 Task: Add an event with the title Second Webinar: SEO Best Practices, date '2023/11/14', time 7:00 AM to 9:00 AMand add a description: During the meeting, you will have the chance to present an overview of your business, highlighting key aspects such as your product or service, target market, competitive advantage, and growth potential. This presentation should provide a clear understanding of your business model and value proposition, captivating the interest of the potential investor., put the event into Red category, logged in from the account softage.2@softage.netand send the event invitation to softage.1@softage.net and softage.3@softage.net. Set a reminder for the event 15 minutes before
Action: Mouse moved to (109, 114)
Screenshot: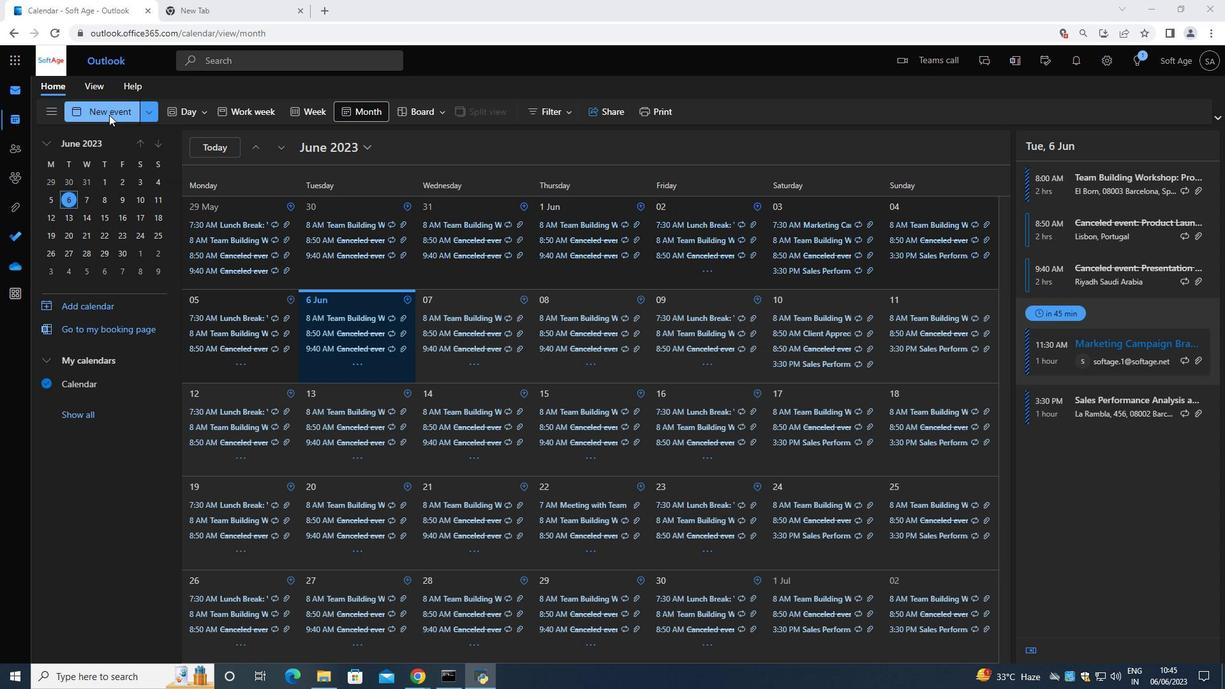 
Action: Mouse pressed left at (109, 114)
Screenshot: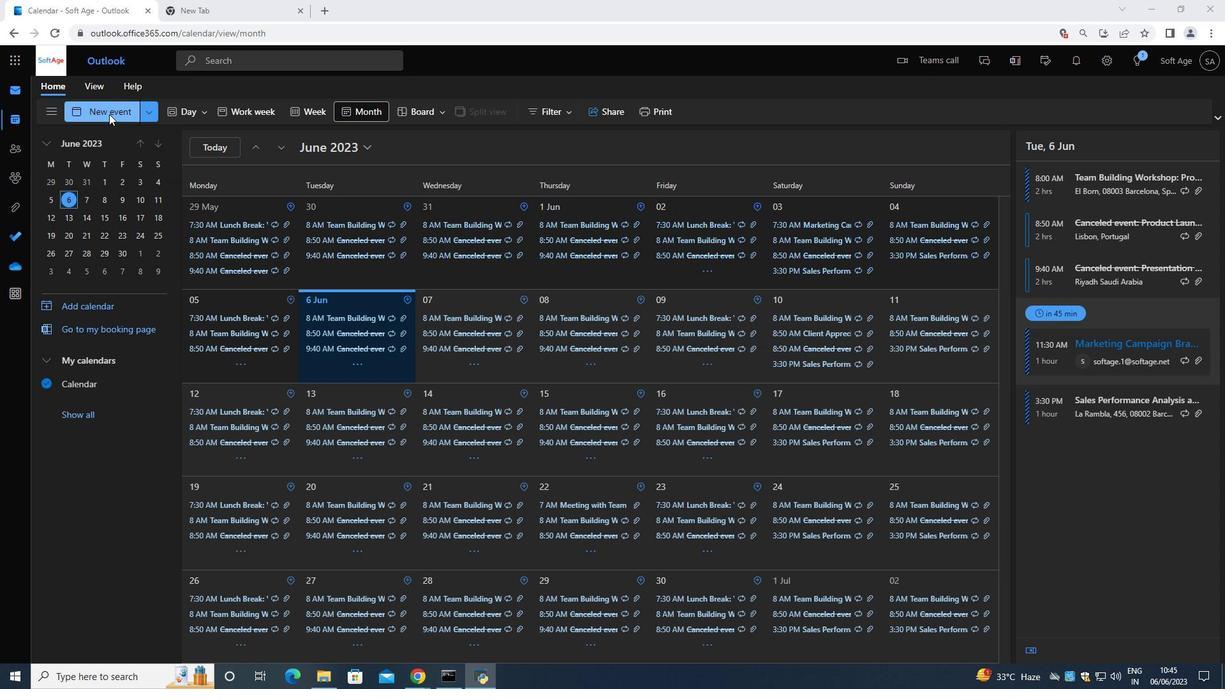 
Action: Mouse moved to (326, 168)
Screenshot: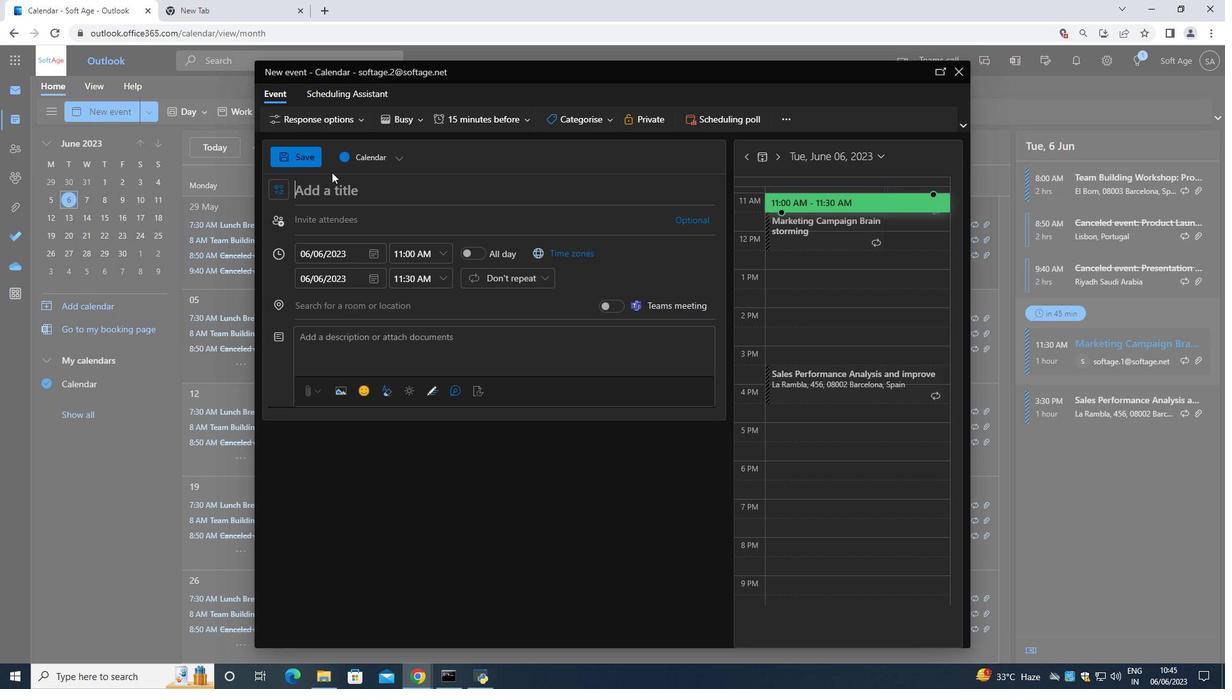 
Action: Key pressed <Key.shift>Second<Key.space><Key.shift>Webinar<Key.shift_r><Key.shift_r><Key.shift_r><Key.shift_r><Key.shift_r><Key.shift_r><Key.shift_r><Key.shift_r><Key.shift_r>:<Key.shift><Key.shift>SEO<Key.left><Key.left><Key.left><Key.space><Key.right><Key.right><Key.right><Key.space><Key.shift>Best<Key.space><Key.shift>Practices<Key.space>
Screenshot: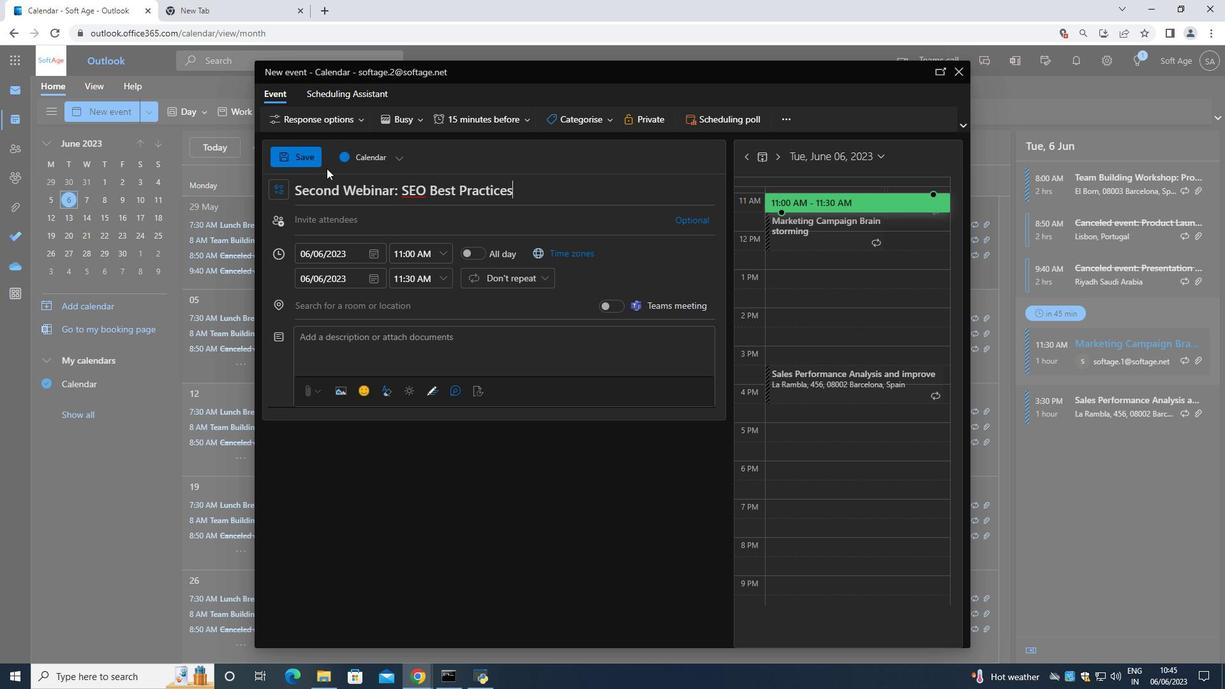 
Action: Mouse moved to (373, 248)
Screenshot: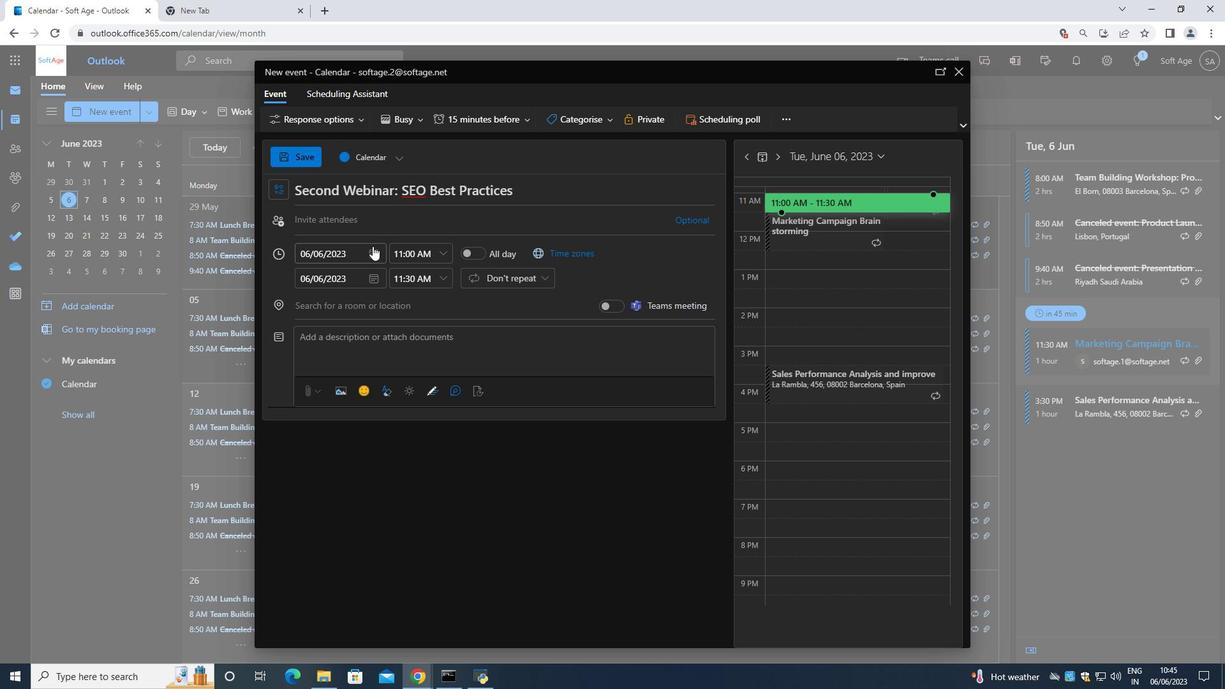 
Action: Mouse pressed left at (373, 248)
Screenshot: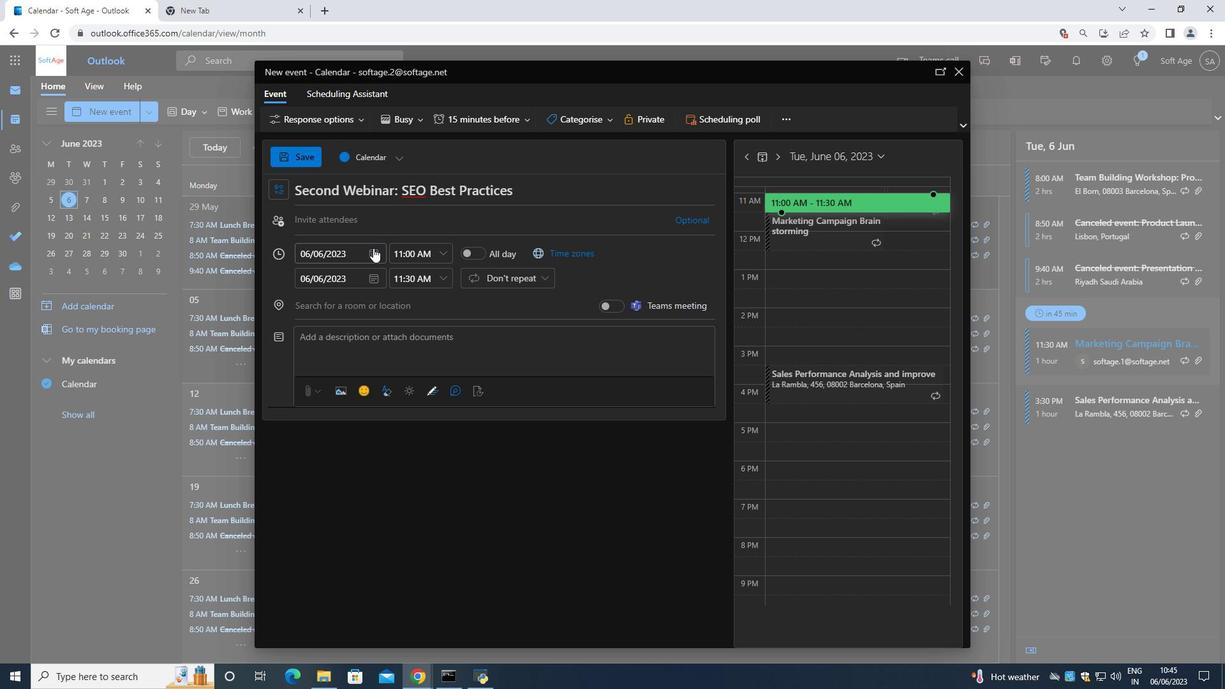 
Action: Mouse moved to (411, 283)
Screenshot: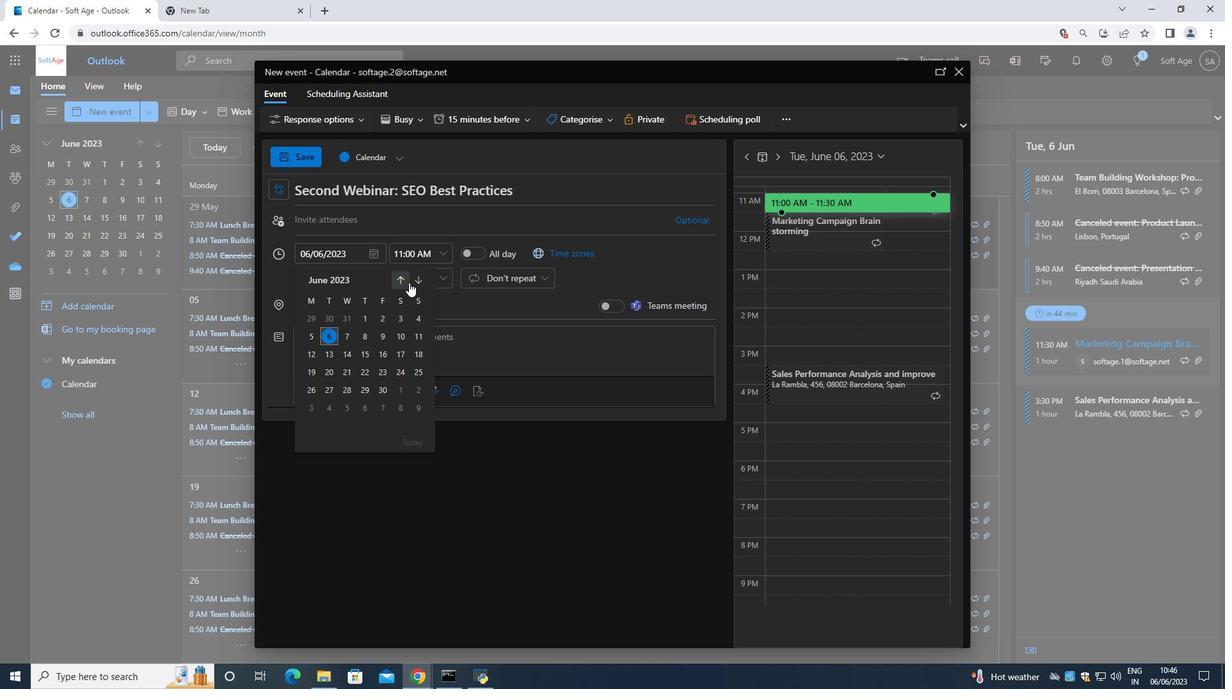
Action: Mouse pressed left at (411, 283)
Screenshot: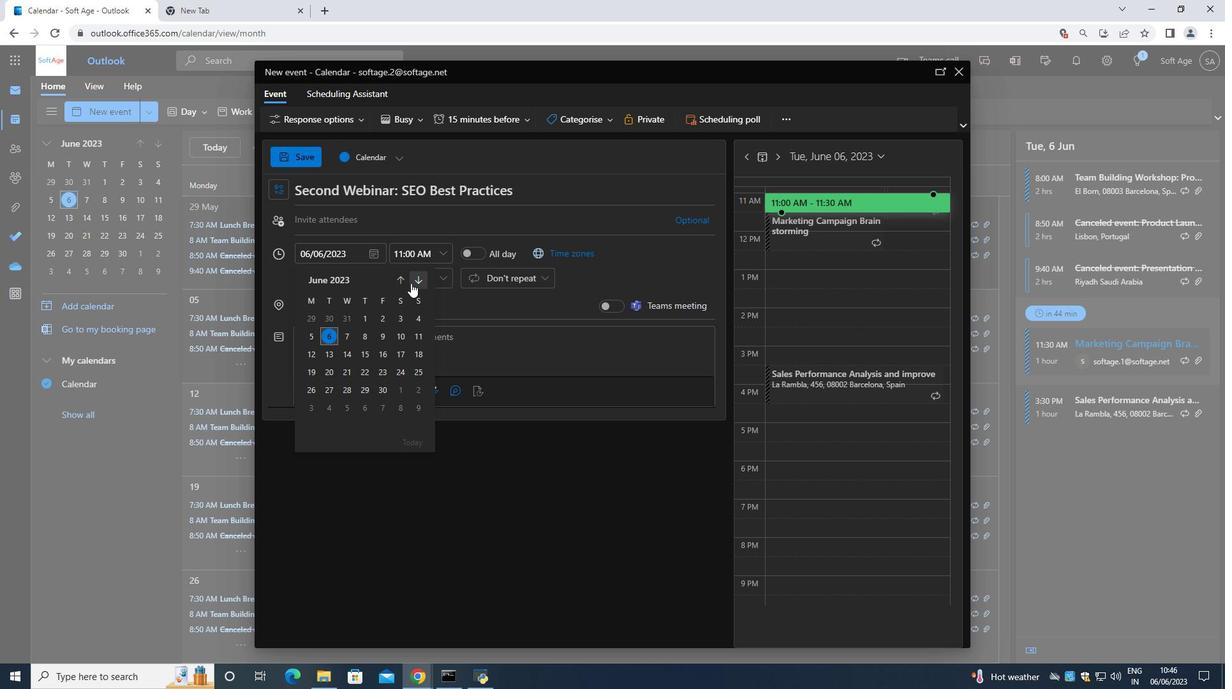 
Action: Mouse pressed left at (411, 283)
Screenshot: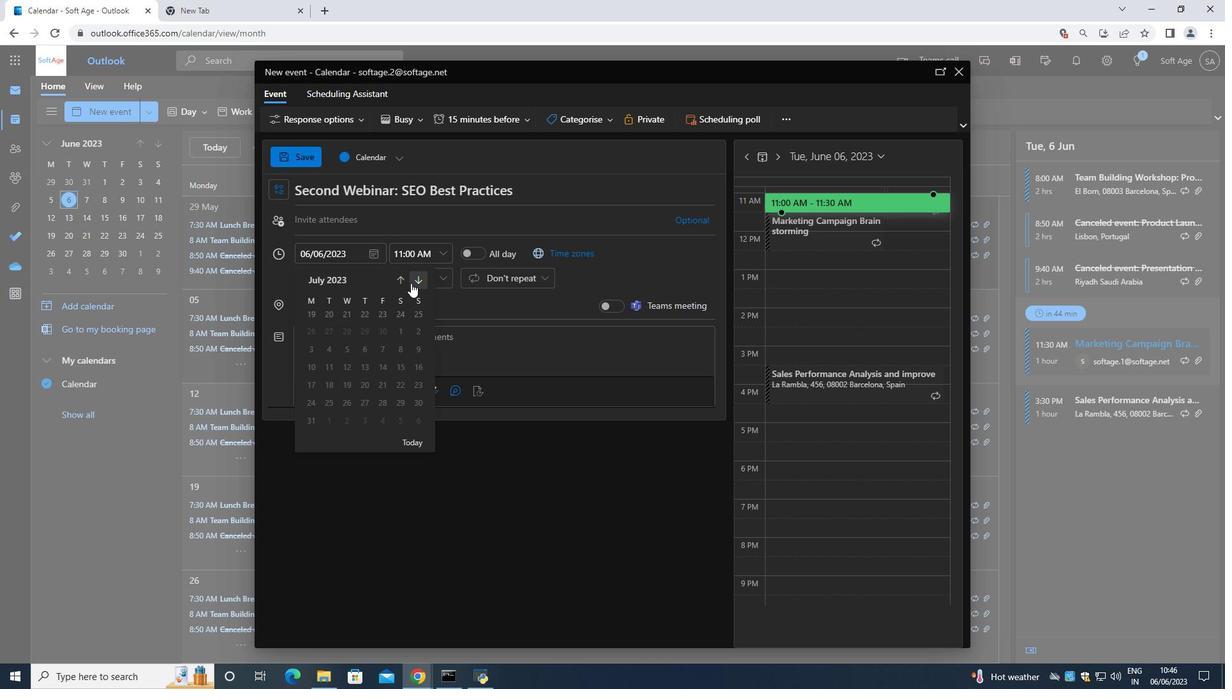 
Action: Mouse pressed left at (411, 283)
Screenshot: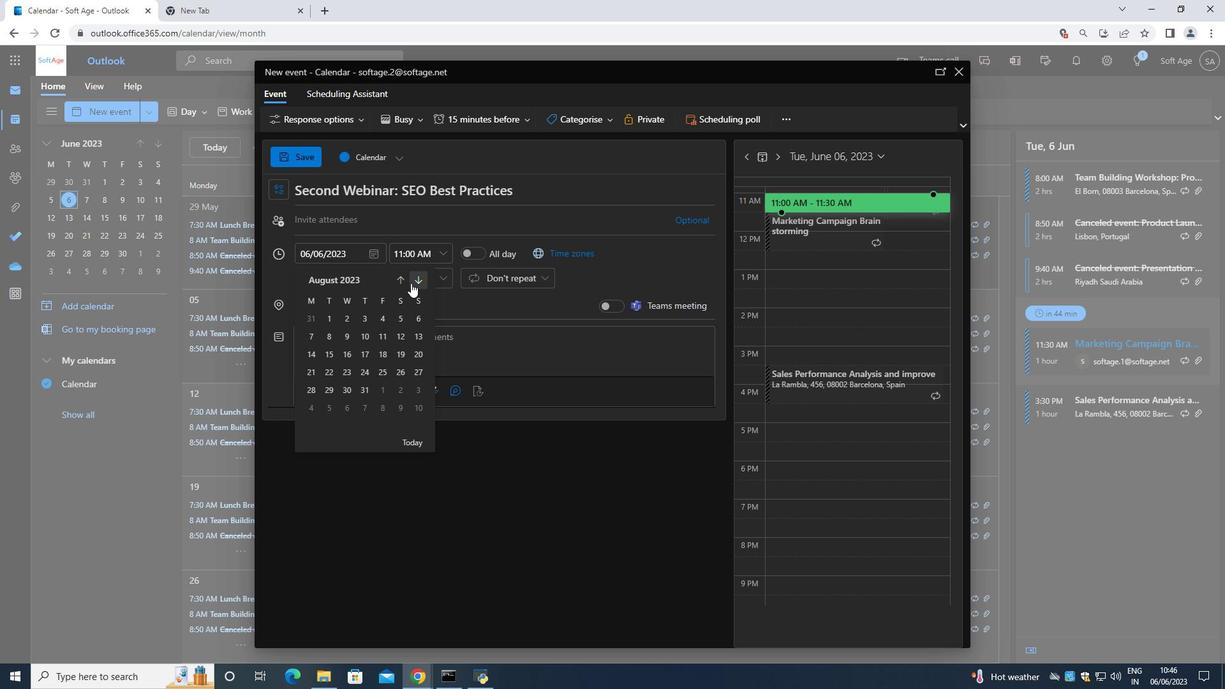 
Action: Mouse pressed left at (411, 283)
Screenshot: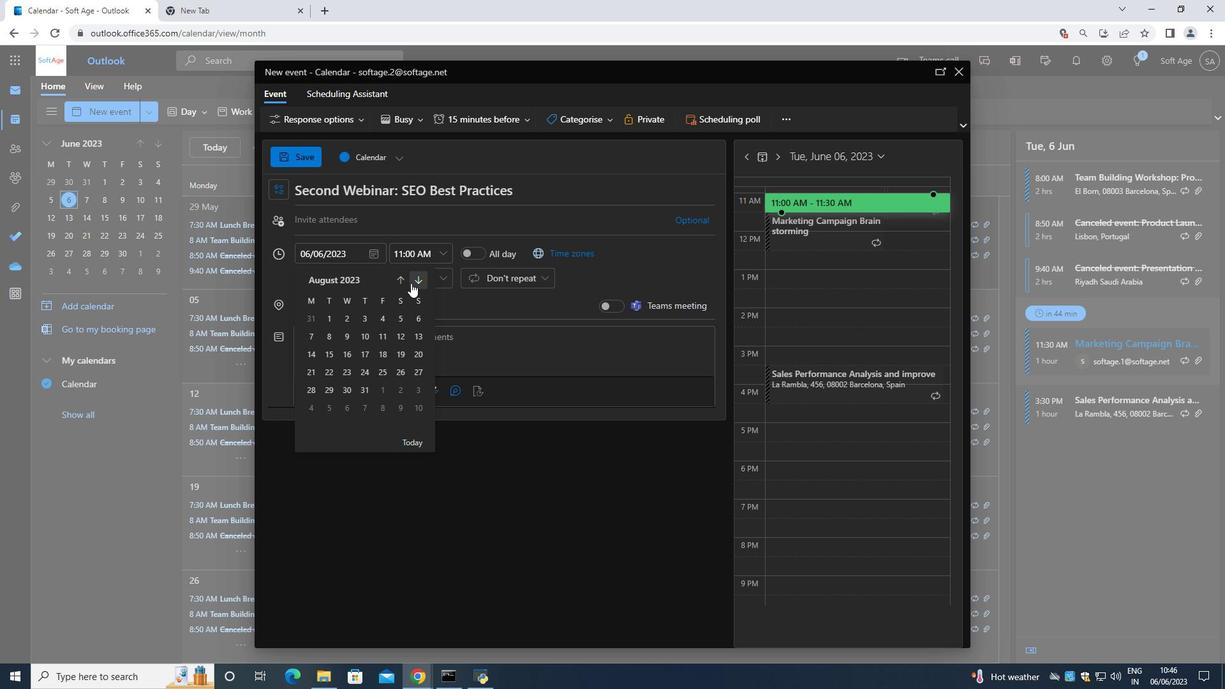 
Action: Mouse pressed left at (411, 283)
Screenshot: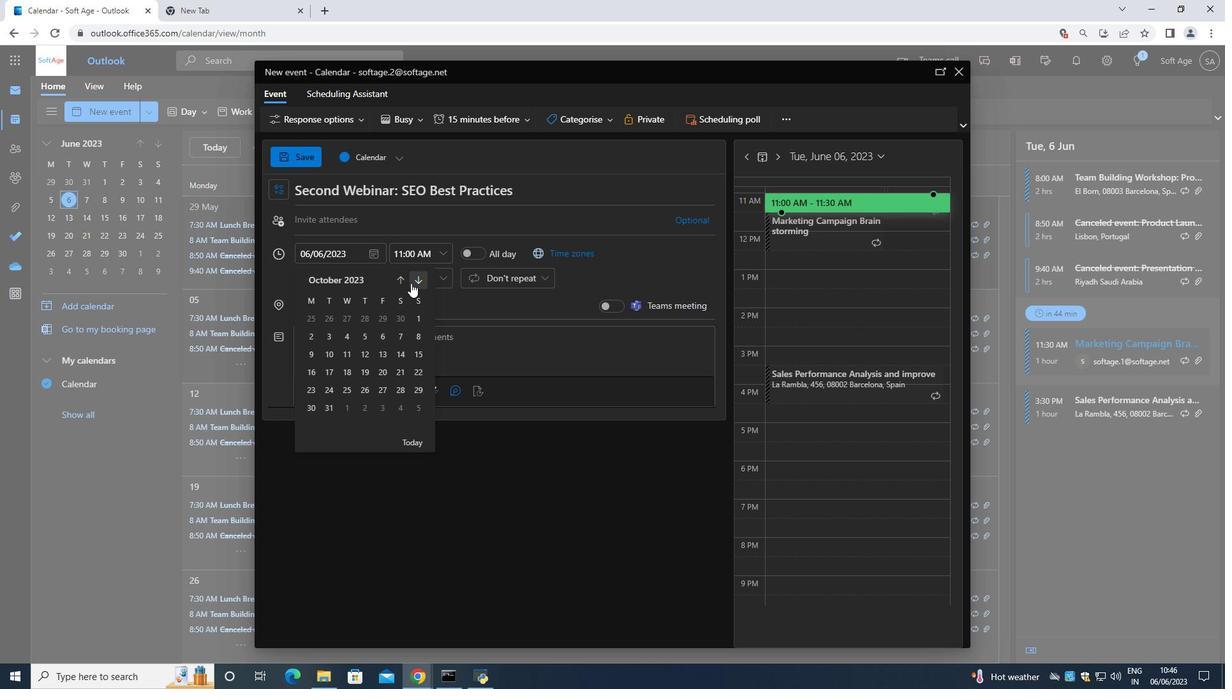 
Action: Mouse moved to (331, 356)
Screenshot: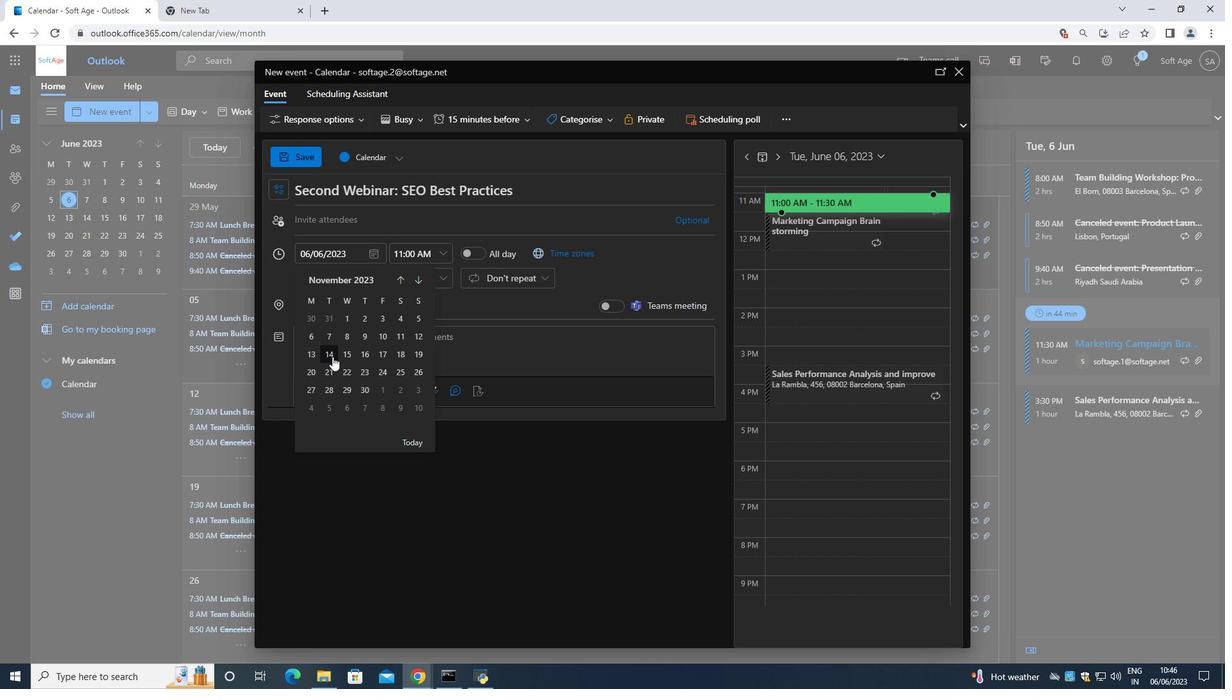 
Action: Mouse pressed left at (331, 356)
Screenshot: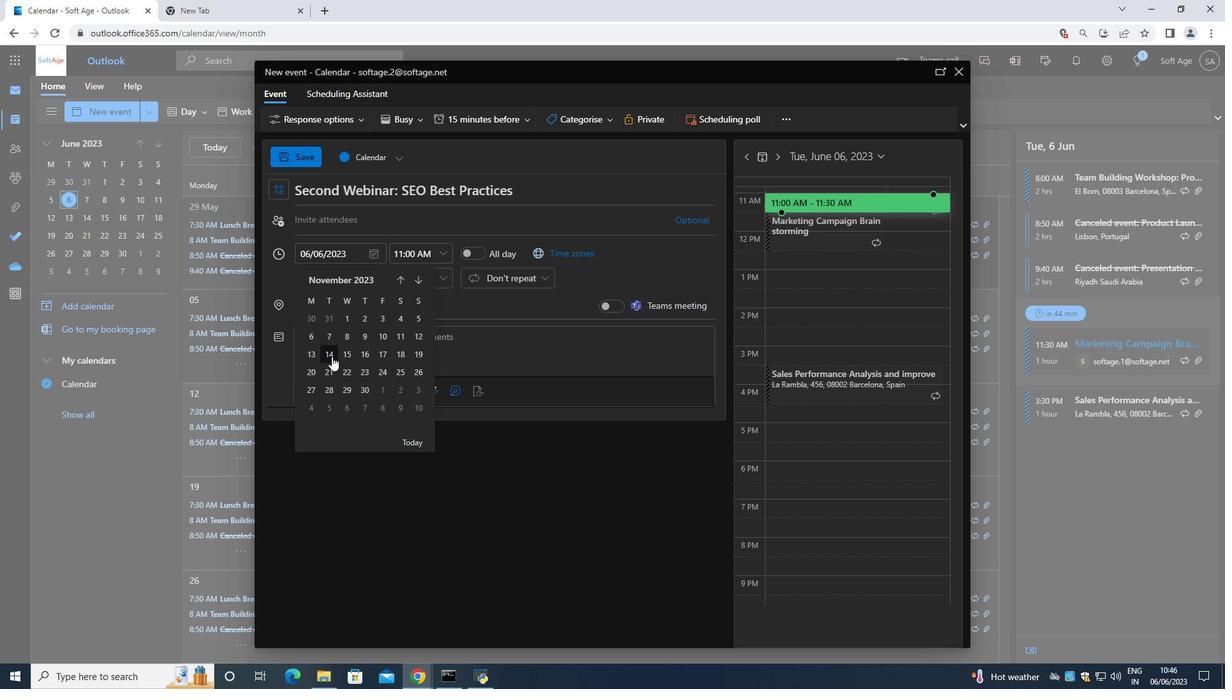 
Action: Mouse moved to (442, 259)
Screenshot: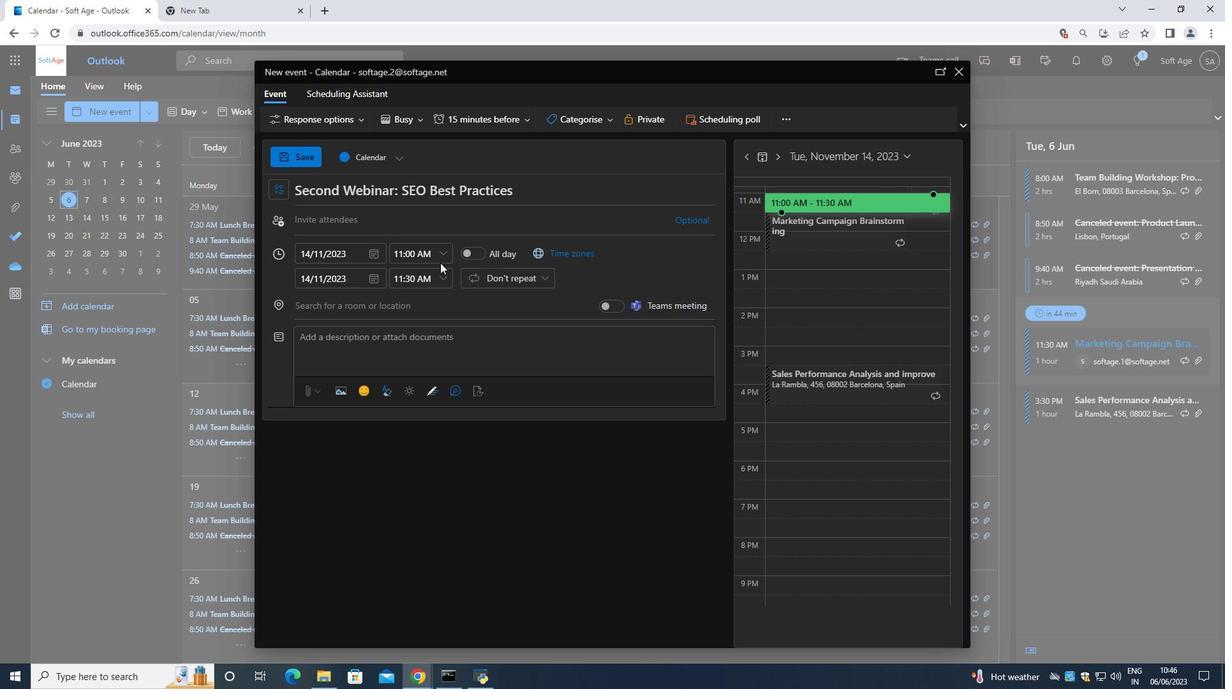 
Action: Mouse pressed left at (442, 259)
Screenshot: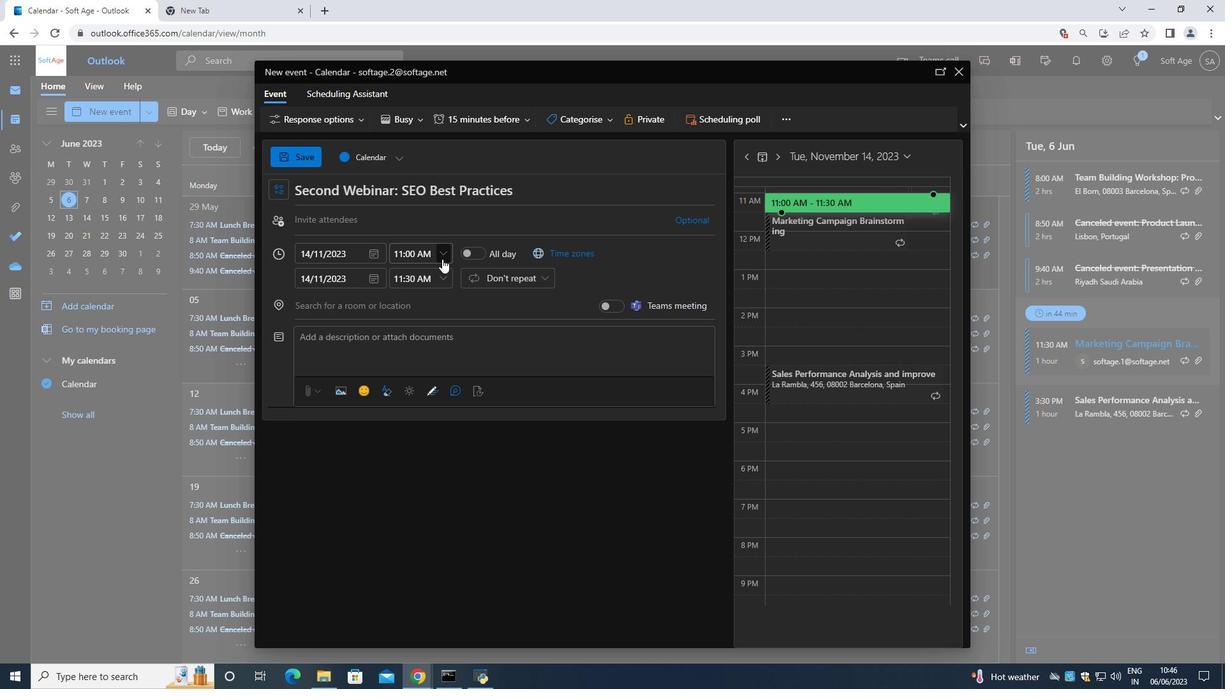 
Action: Mouse moved to (434, 276)
Screenshot: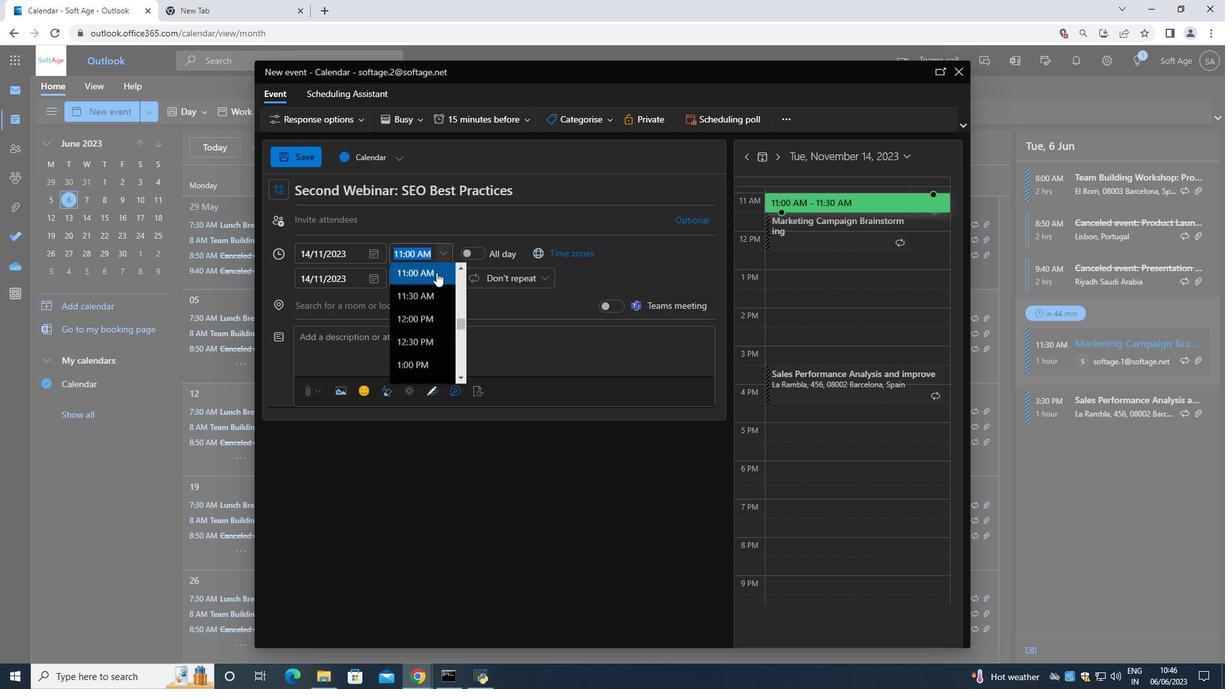 
Action: Mouse scrolled (434, 277) with delta (0, 0)
Screenshot: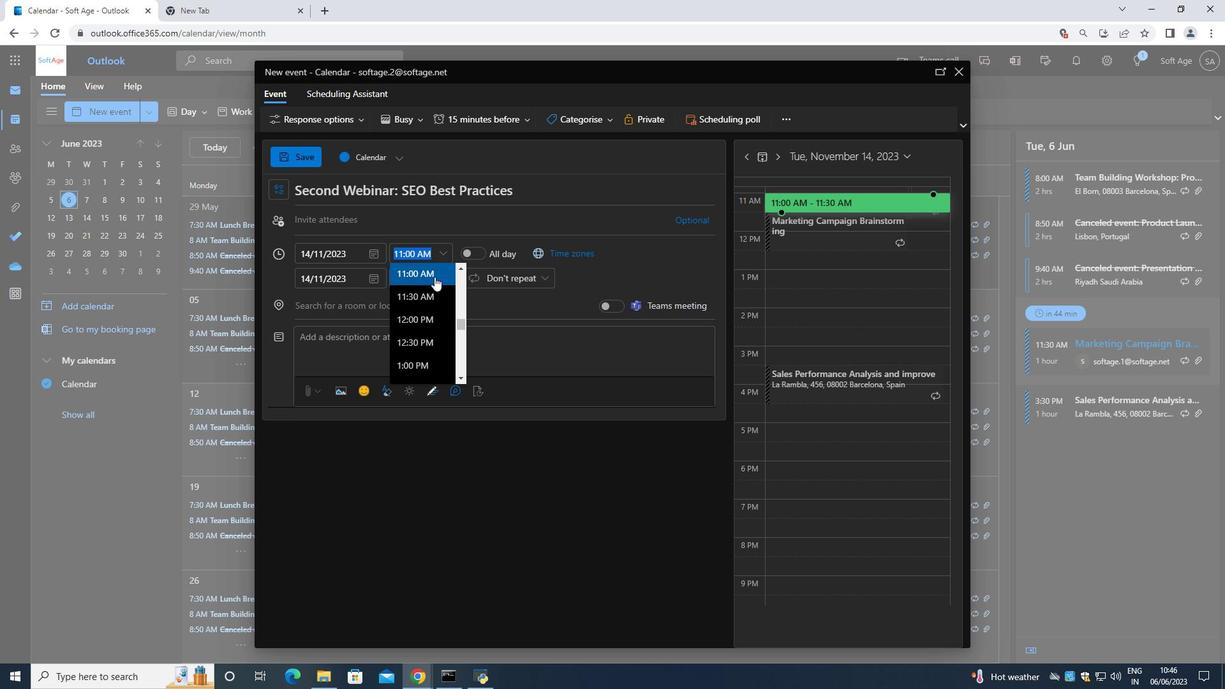 
Action: Mouse scrolled (434, 277) with delta (0, 0)
Screenshot: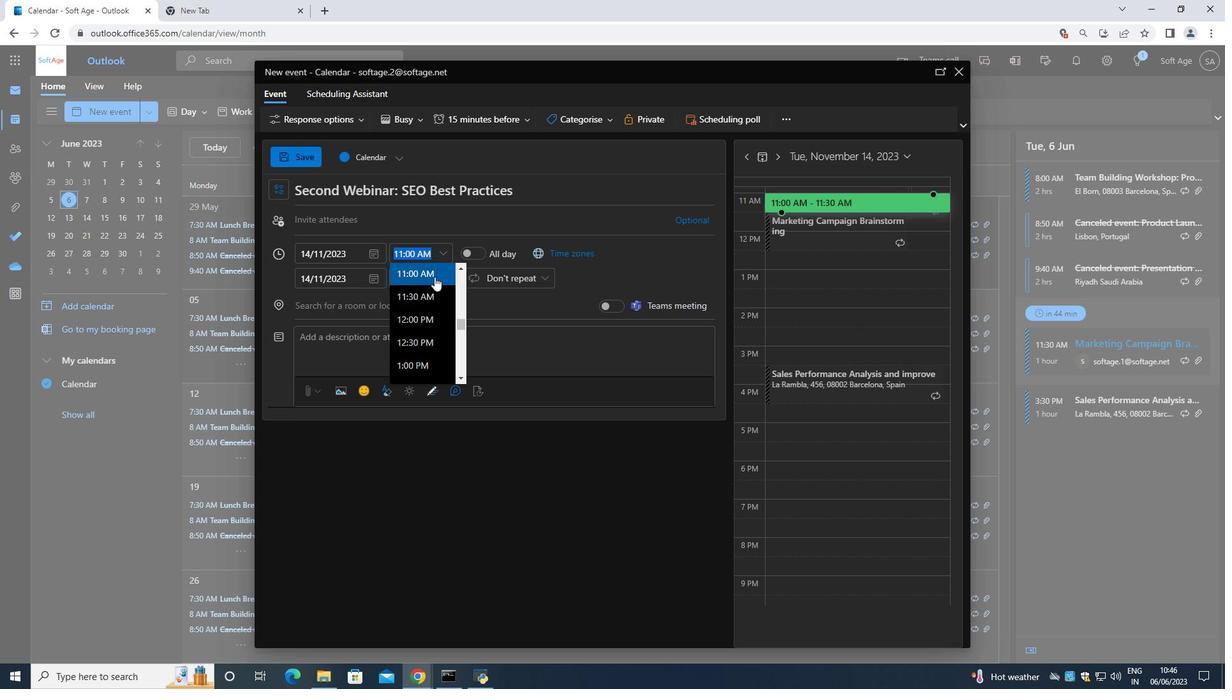 
Action: Mouse scrolled (434, 277) with delta (0, 0)
Screenshot: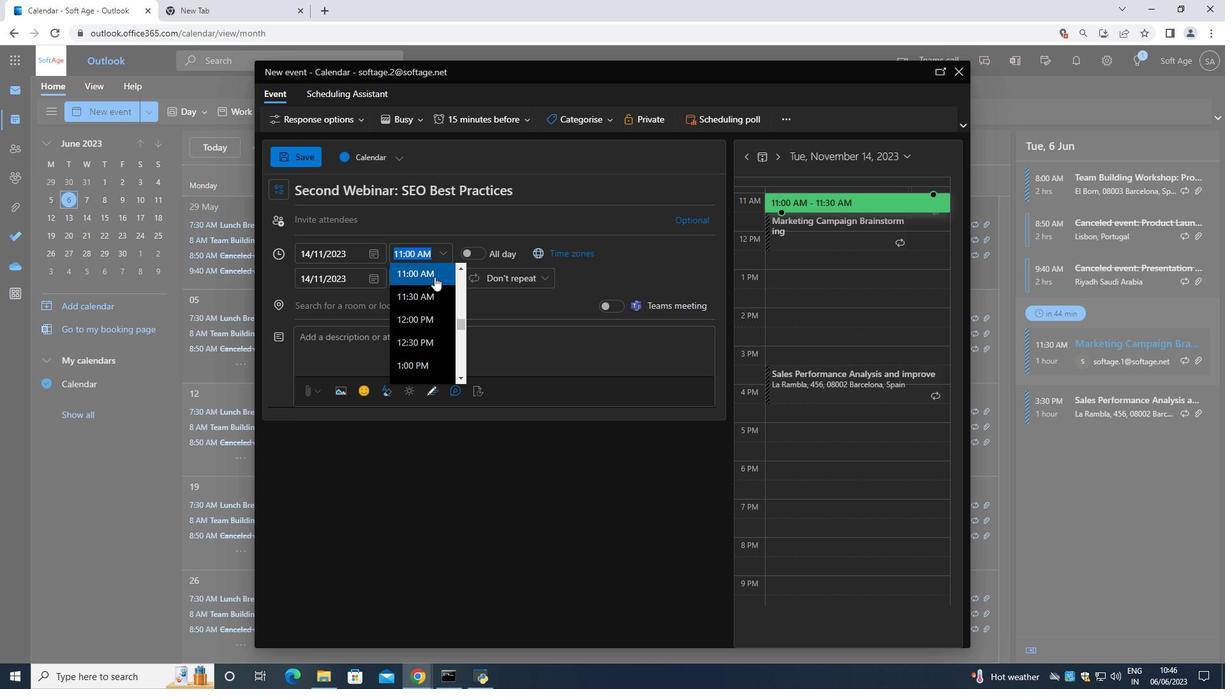 
Action: Mouse moved to (423, 277)
Screenshot: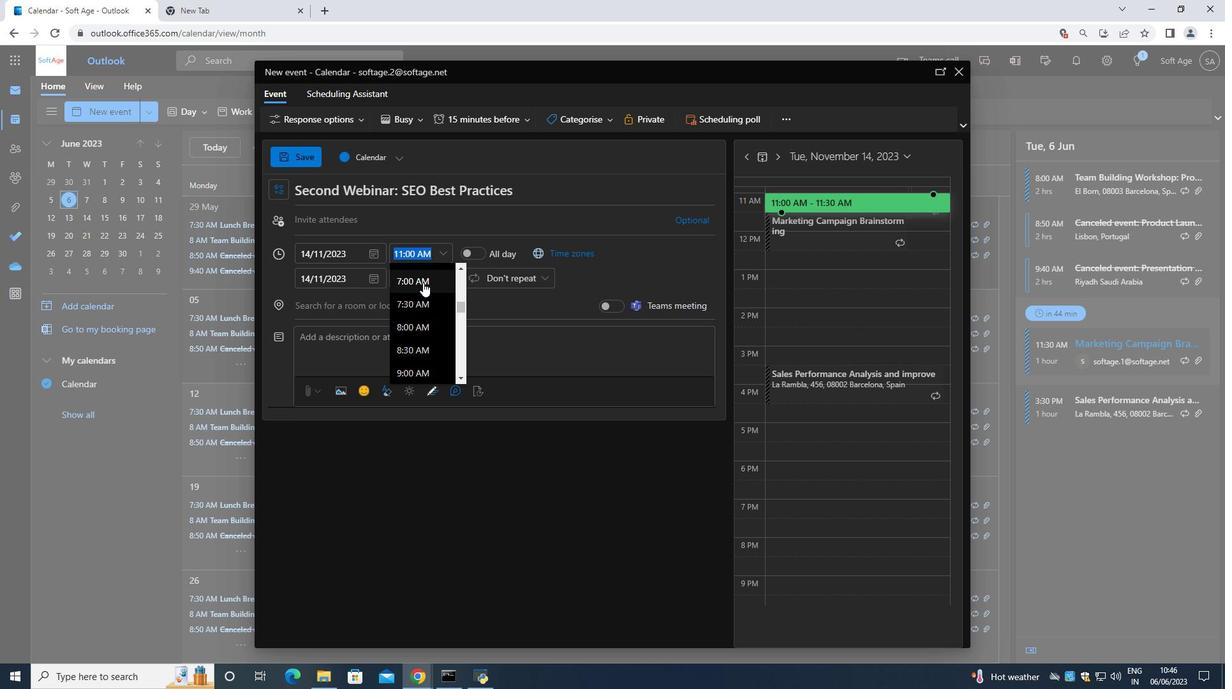 
Action: Mouse pressed left at (423, 277)
Screenshot: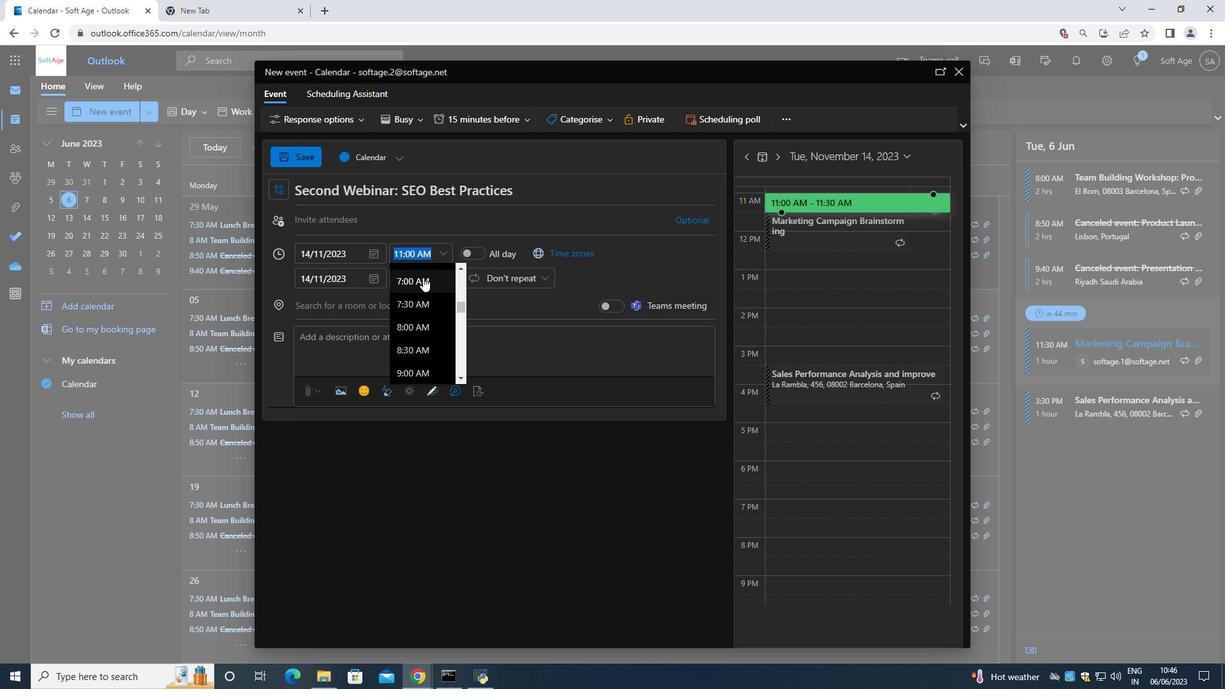 
Action: Mouse moved to (446, 280)
Screenshot: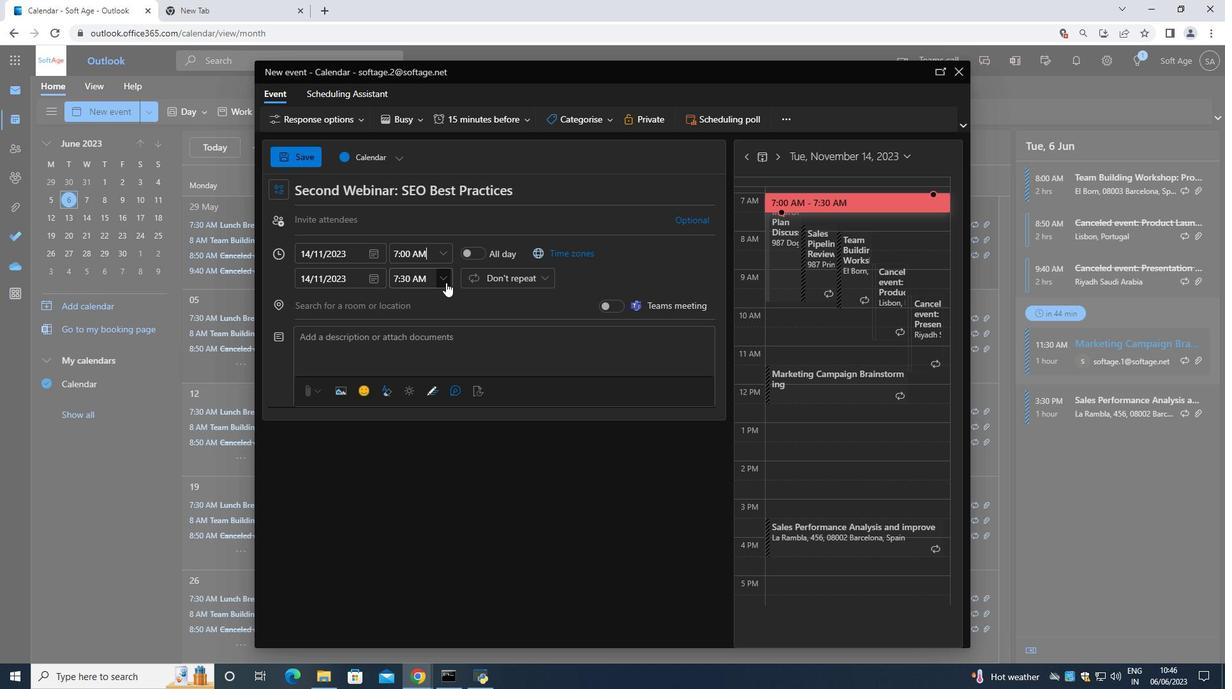 
Action: Mouse pressed left at (446, 280)
Screenshot: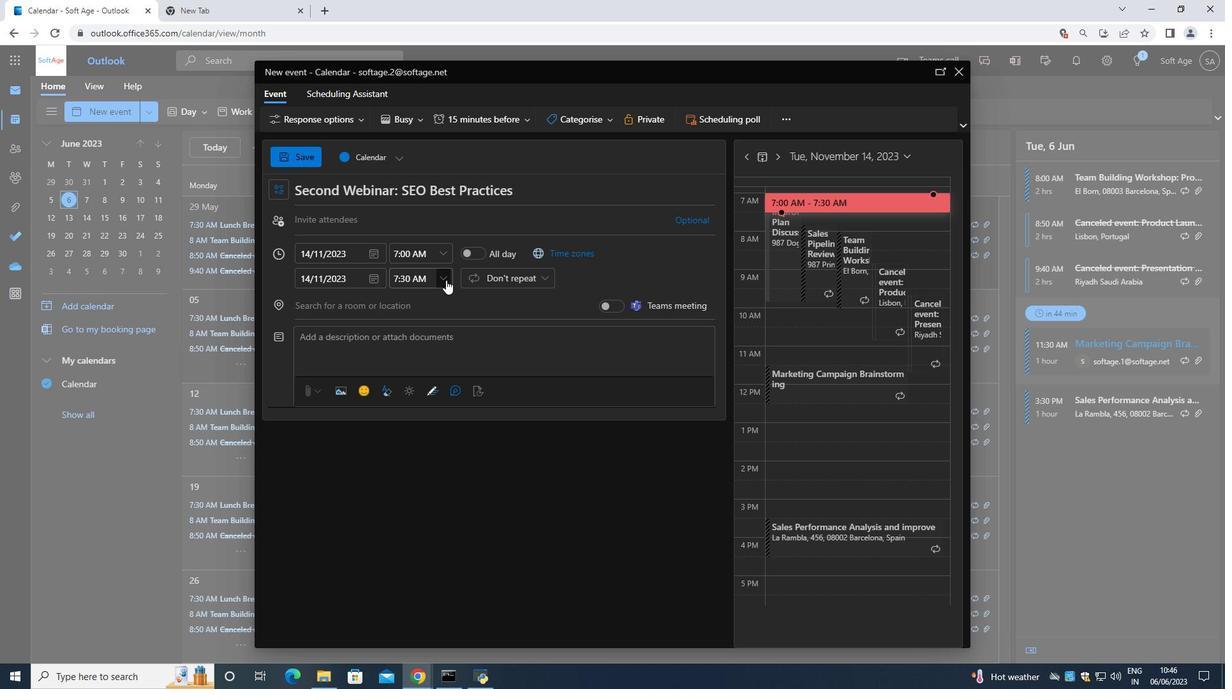 
Action: Mouse moved to (425, 359)
Screenshot: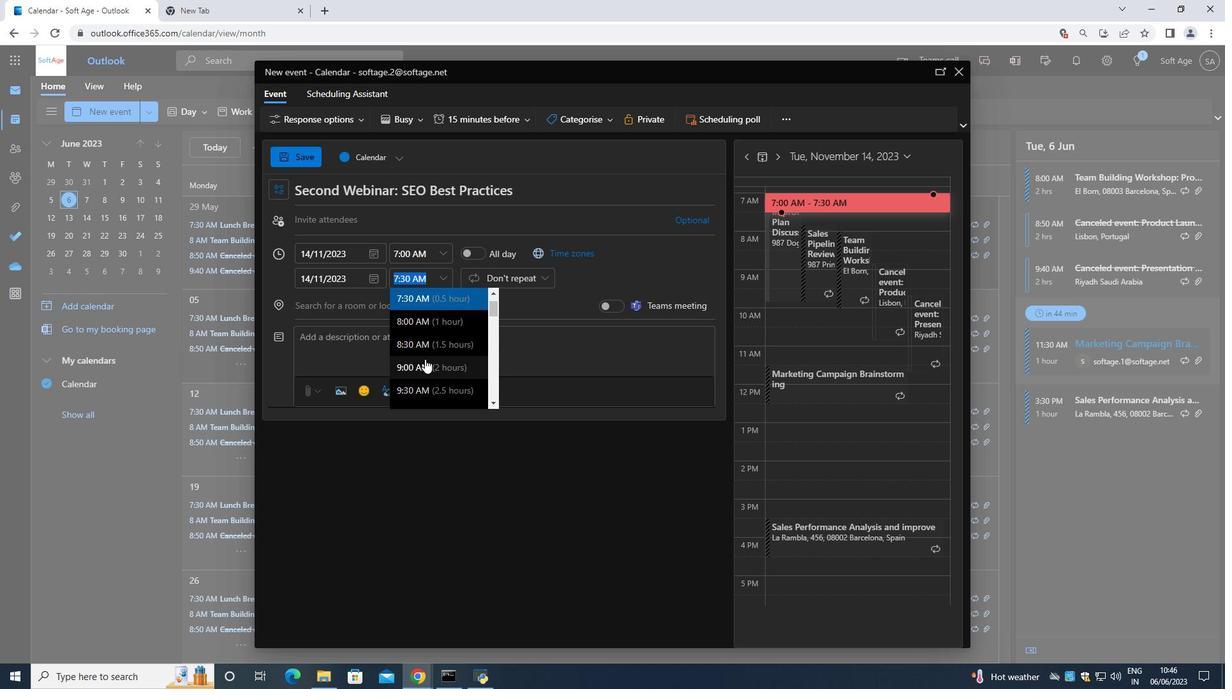 
Action: Mouse pressed left at (425, 359)
Screenshot: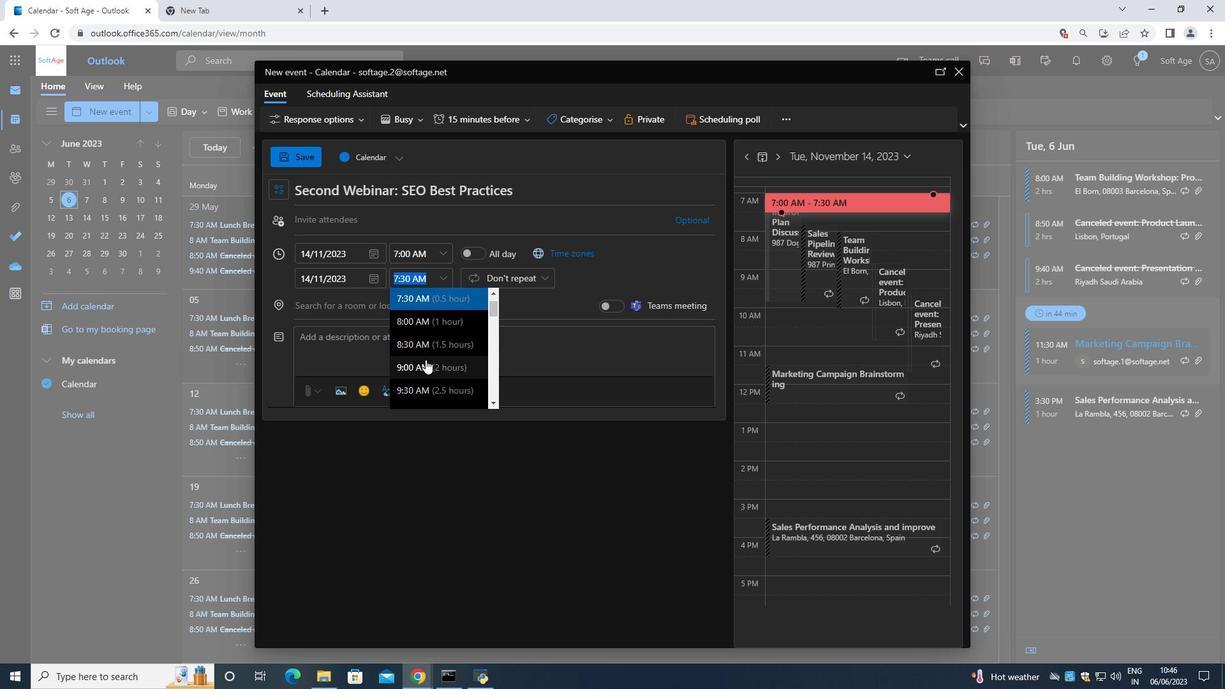 
Action: Mouse moved to (413, 354)
Screenshot: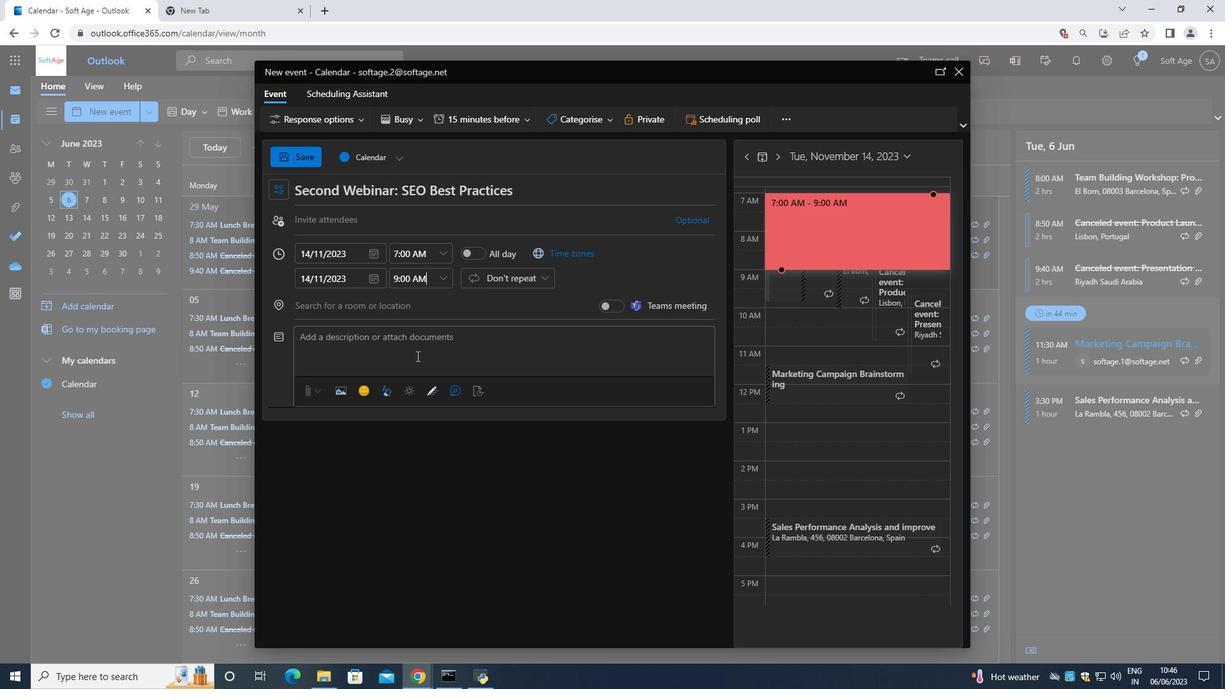 
Action: Mouse pressed left at (413, 354)
Screenshot: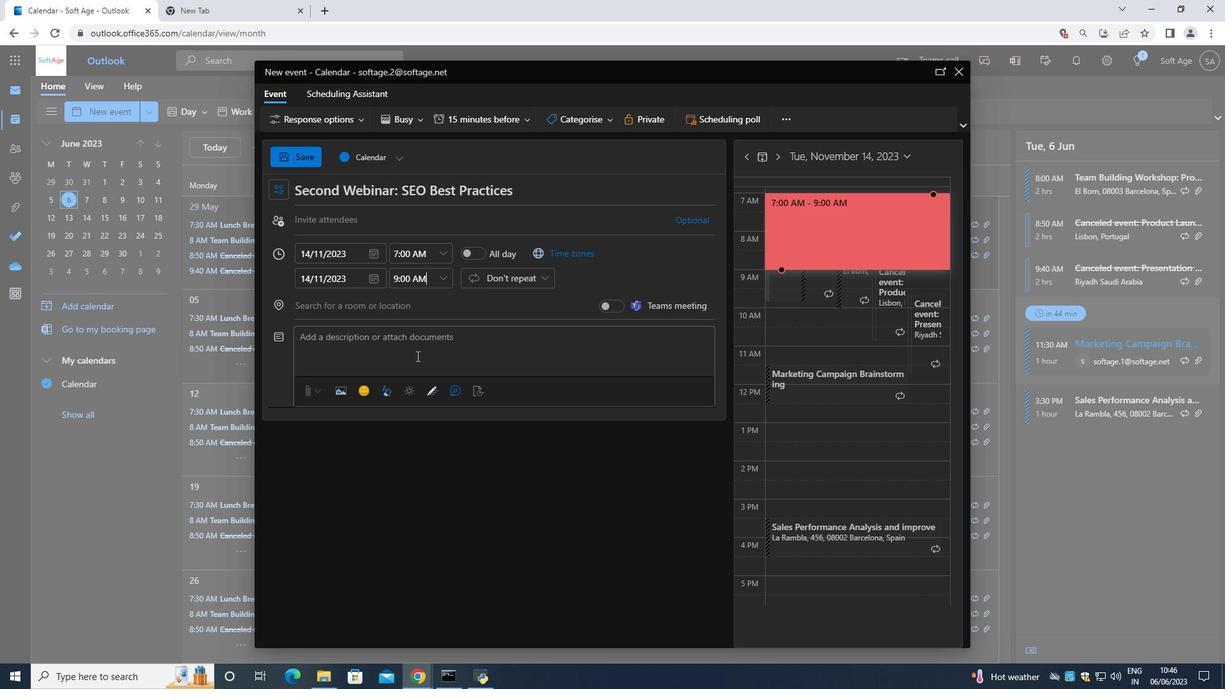
Action: Mouse moved to (358, 231)
Screenshot: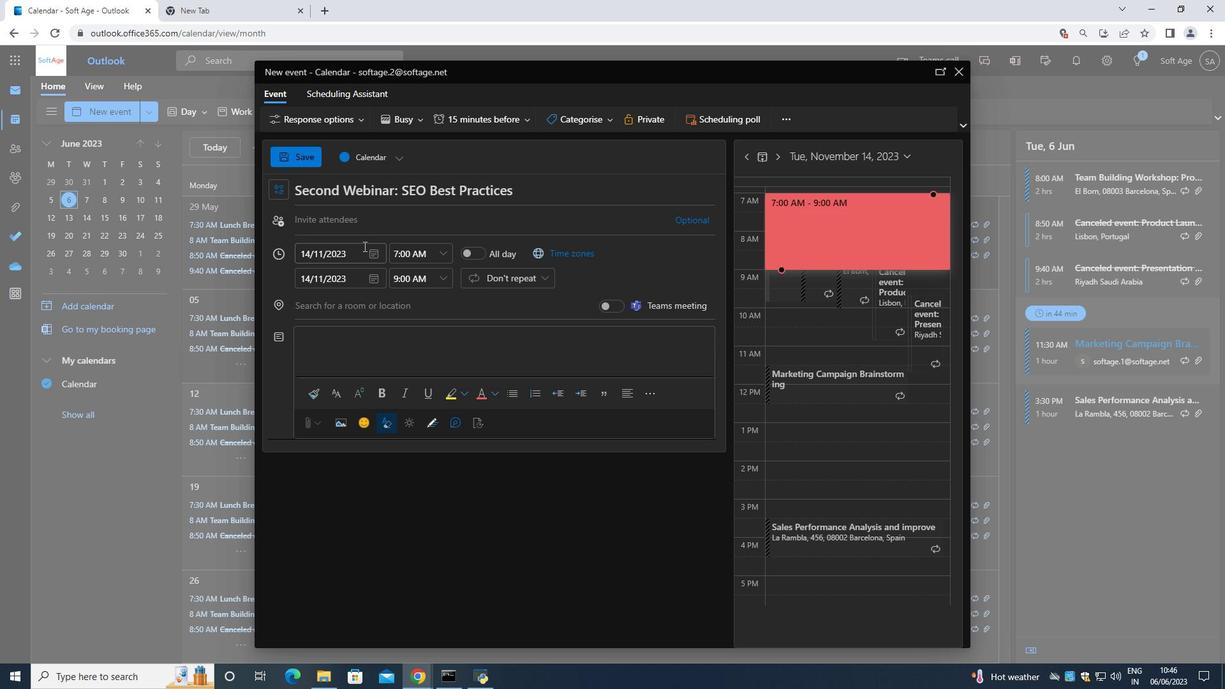 
Action: Key pressed <Key.shift><Key.shift><Key.shift><Key.shift><Key.shift><Key.shift><Key.shift><Key.shift><Key.shift><Key.shift><Key.shift><Key.shift>During<Key.space>the<Key.space>meeting<Key.space>,<Key.space>you<Key.space>will<Key.space>have<Key.space>the<Key.space>chan
Screenshot: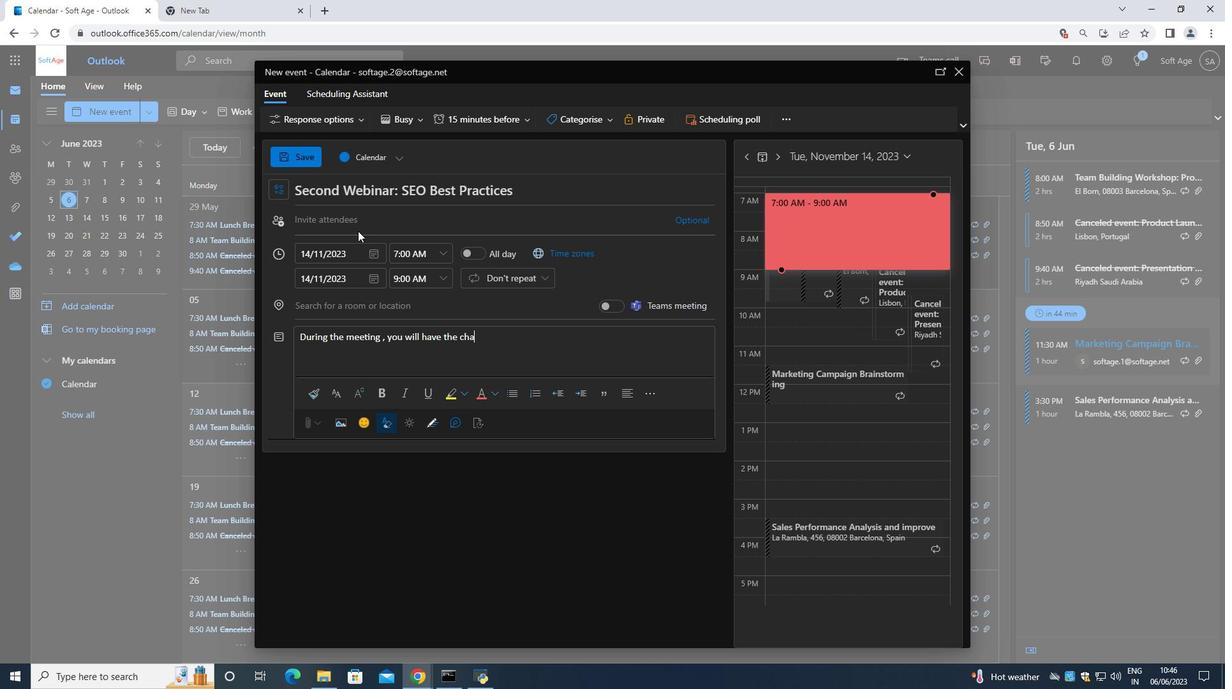
Action: Mouse moved to (358, 231)
Screenshot: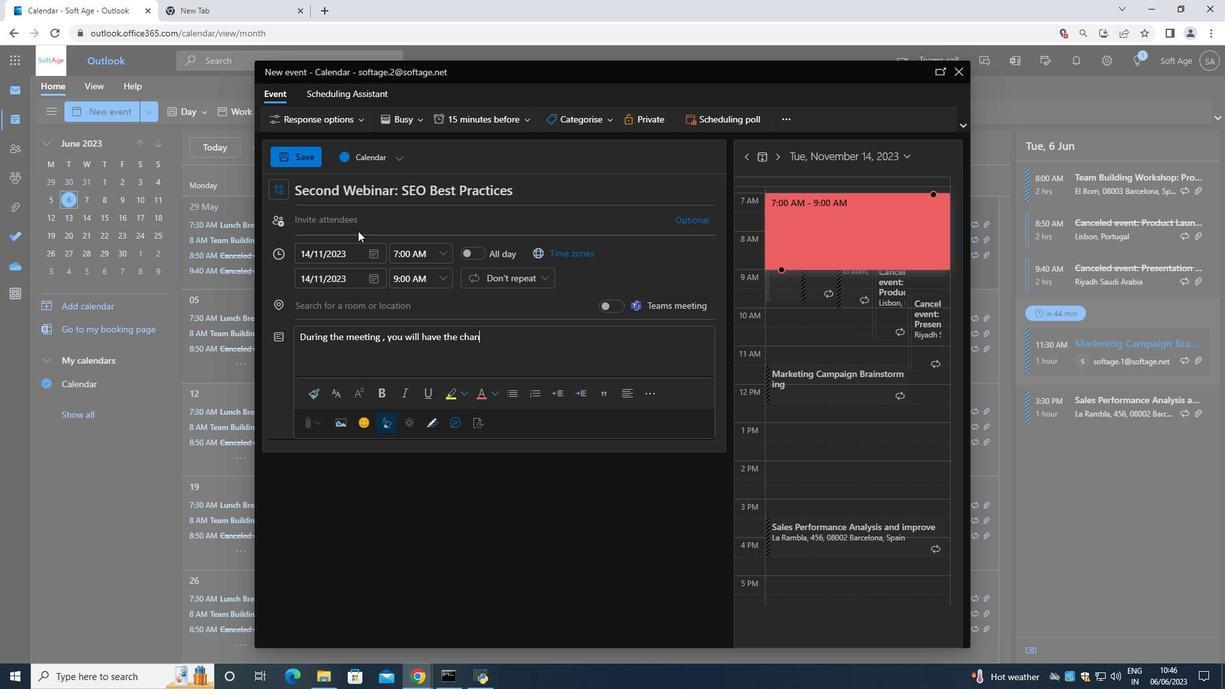 
Action: Key pressed ce<Key.space>to<Key.space>present<Key.space>an<Key.space>overview<Key.space>of<Key.space>your<Key.space>business<Key.space>,<Key.space>highlighting<Key.space>key<Key.space>aspects<Key.space>such<Key.space>as<Key.space>yout<Key.backspace>r<Key.space>product<Key.space>,<Key.space>or<Key.space>service,<Key.space>target<Key.space>market<Key.space>,<Key.space>como<Key.backspace>petitive<Key.space>as<Key.backspace>dvantage<Key.space>,<Key.space>and<Key.space>growth<Key.space>potential<Key.space>,<Key.backspace>.<Key.space><Key.shift>This<Key.space>presentation<Key.space>shouy\<Key.backspace><Key.backspace>ld<Key.space>provide<Key.space>a<Key.space>clear<Key.space>understanding<Key.space>of<Key.space>youe<Key.backspace>r<Key.space>business<Key.space>model<Key.space>and<Key.space>value<Key.space>propostition<Key.space><Key.left><Key.left><Key.left><Key.left><Key.left><Key.left><Key.left><Key.left><Key.left><Key.left><Key.right><Key.right><Key.right>i<Key.right><Key.right><Key.right><Key.right><Key.right><Key.right><Key.right><Key.right><Key.right><Key.right><Key.right>,<Key.space>captivating<Key.space>the<Key.space>interst<Key.space>of<Key.space><Key.backspace><Key.backspace><Key.backspace><Key.backspace><Key.backspace><Key.backspace>est<Key.space>of<Key.space>the<Key.space>potential<Key.space>investor<Key.space>.
Screenshot: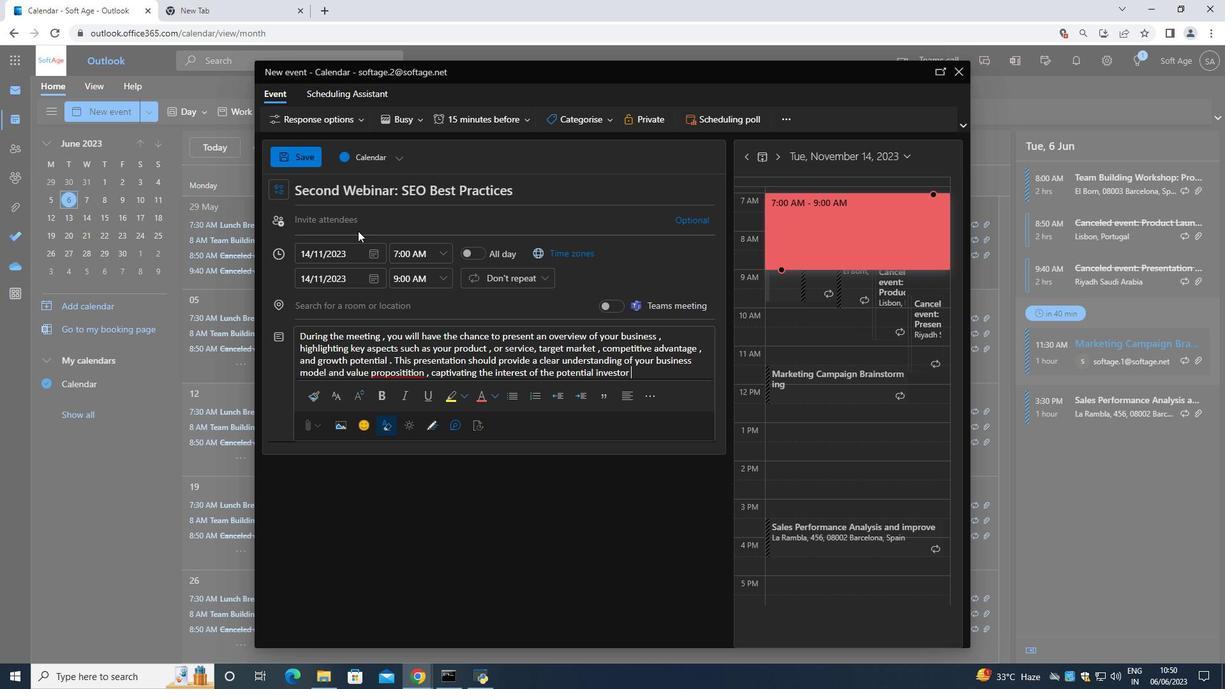 
Action: Mouse moved to (585, 113)
Screenshot: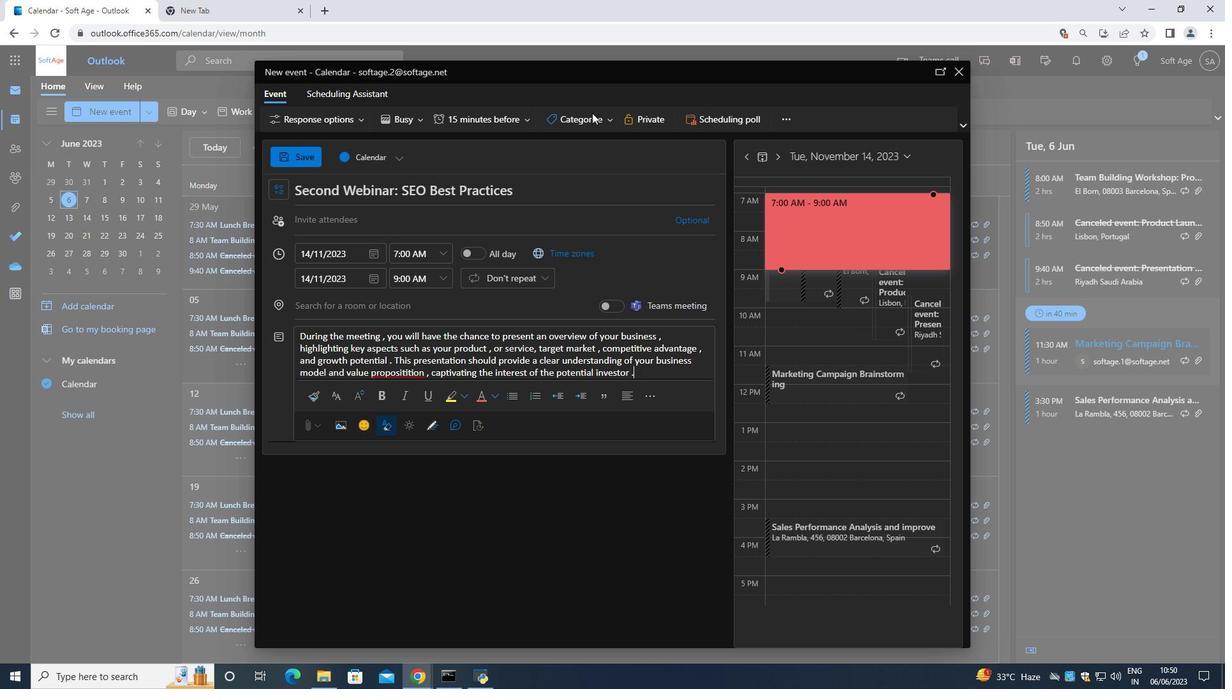 
Action: Mouse pressed left at (585, 113)
Screenshot: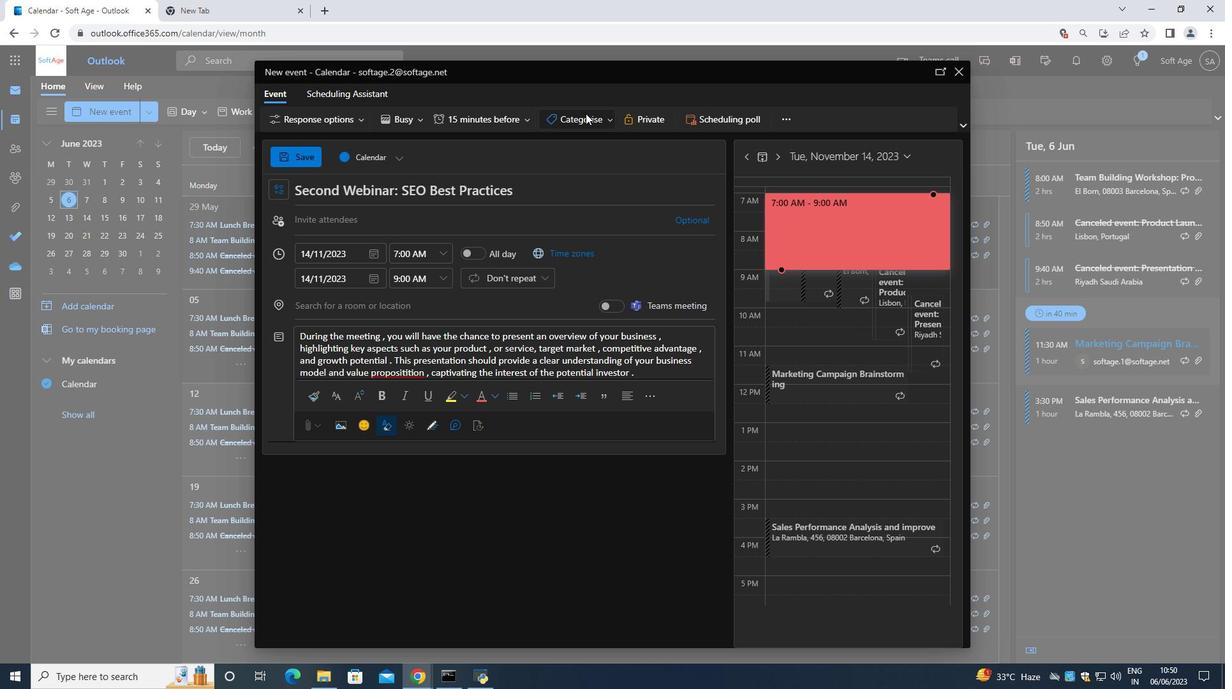 
Action: Mouse moved to (575, 225)
Screenshot: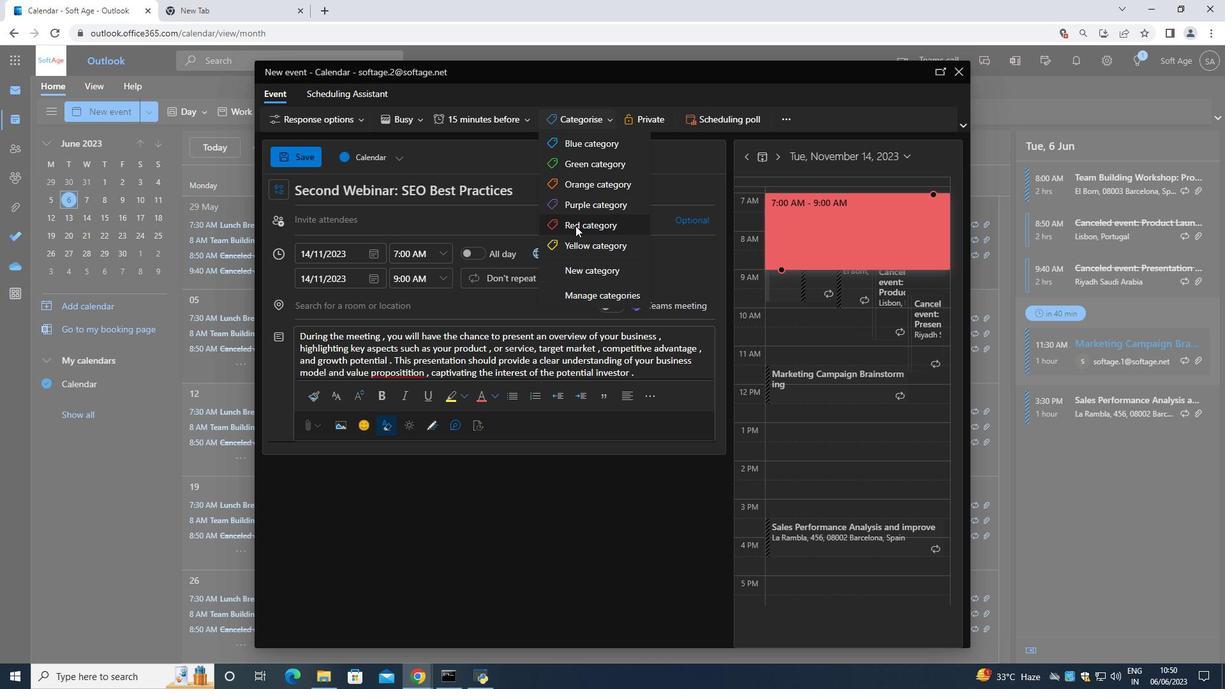 
Action: Mouse pressed left at (575, 225)
Screenshot: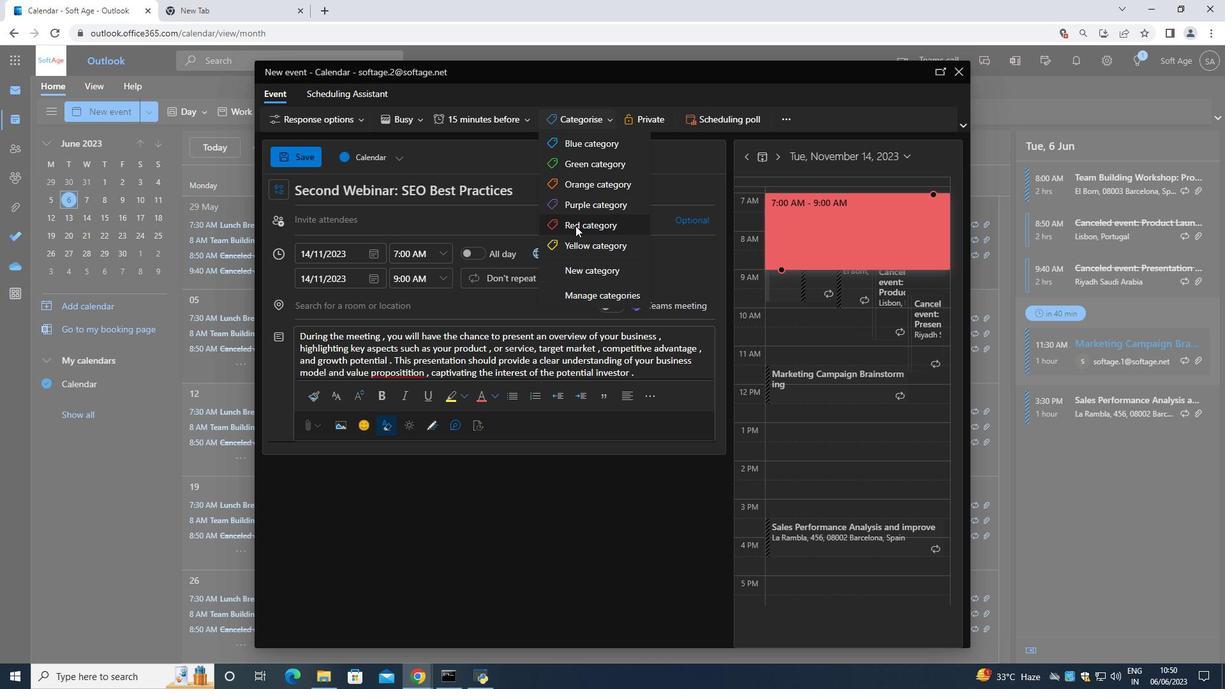 
Action: Mouse moved to (434, 223)
Screenshot: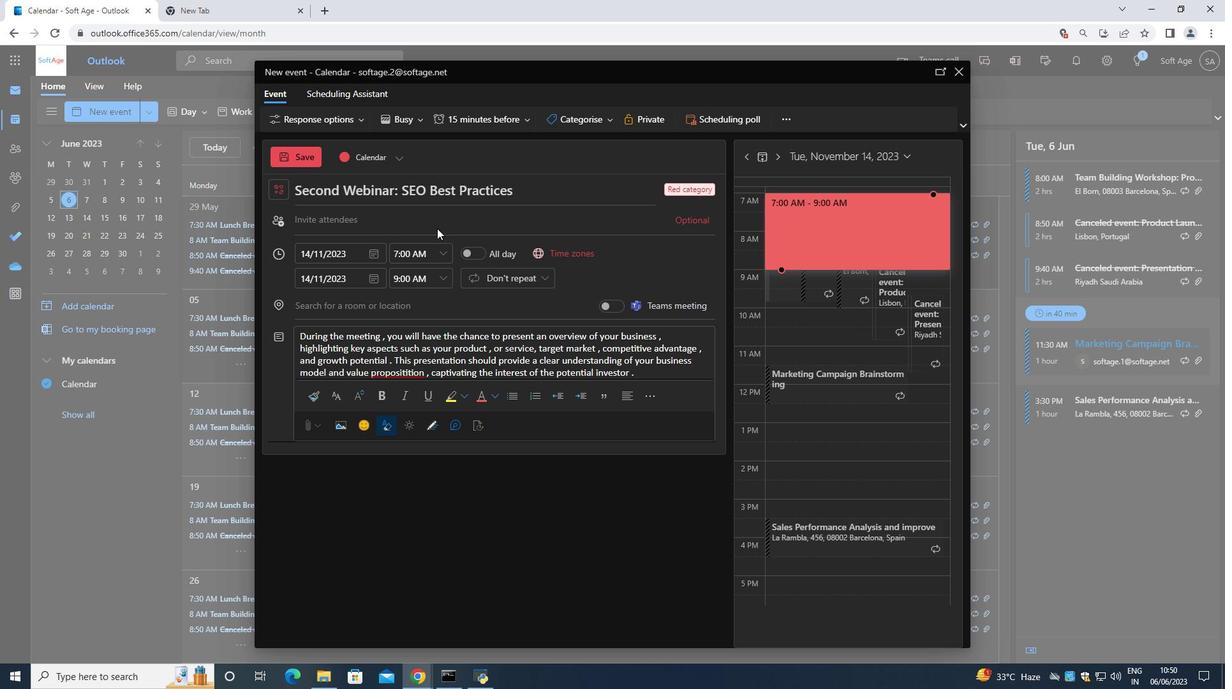 
Action: Mouse pressed left at (434, 223)
Screenshot: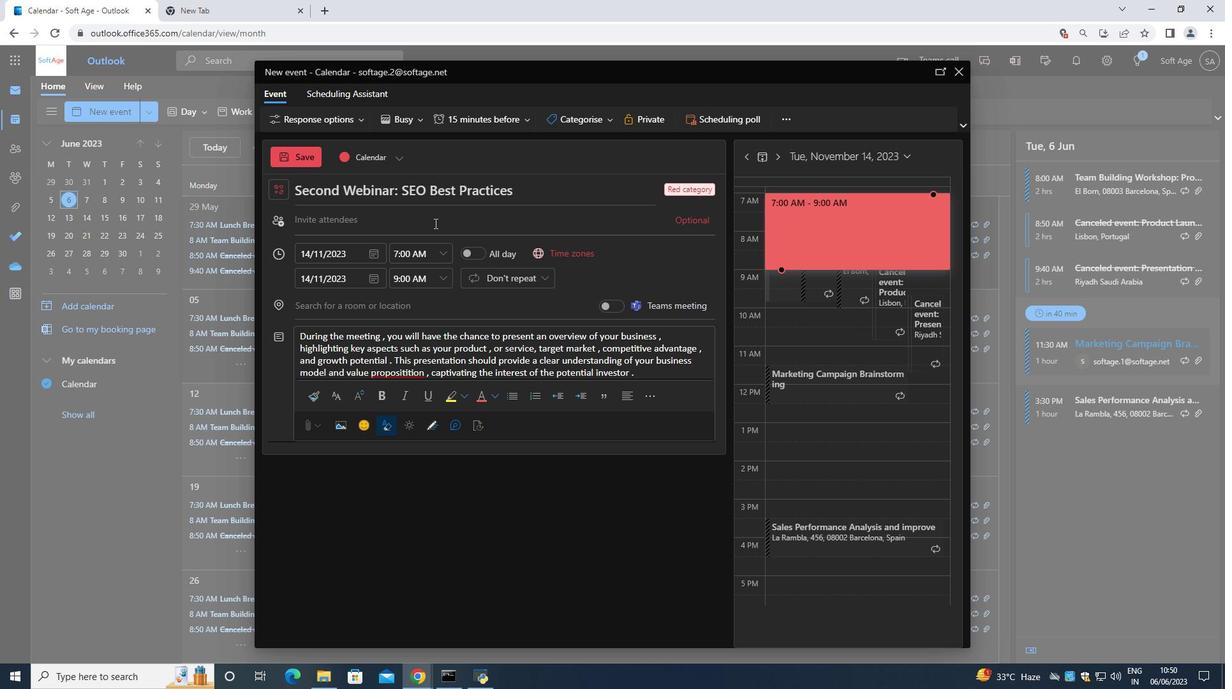 
Action: Mouse moved to (437, 223)
Screenshot: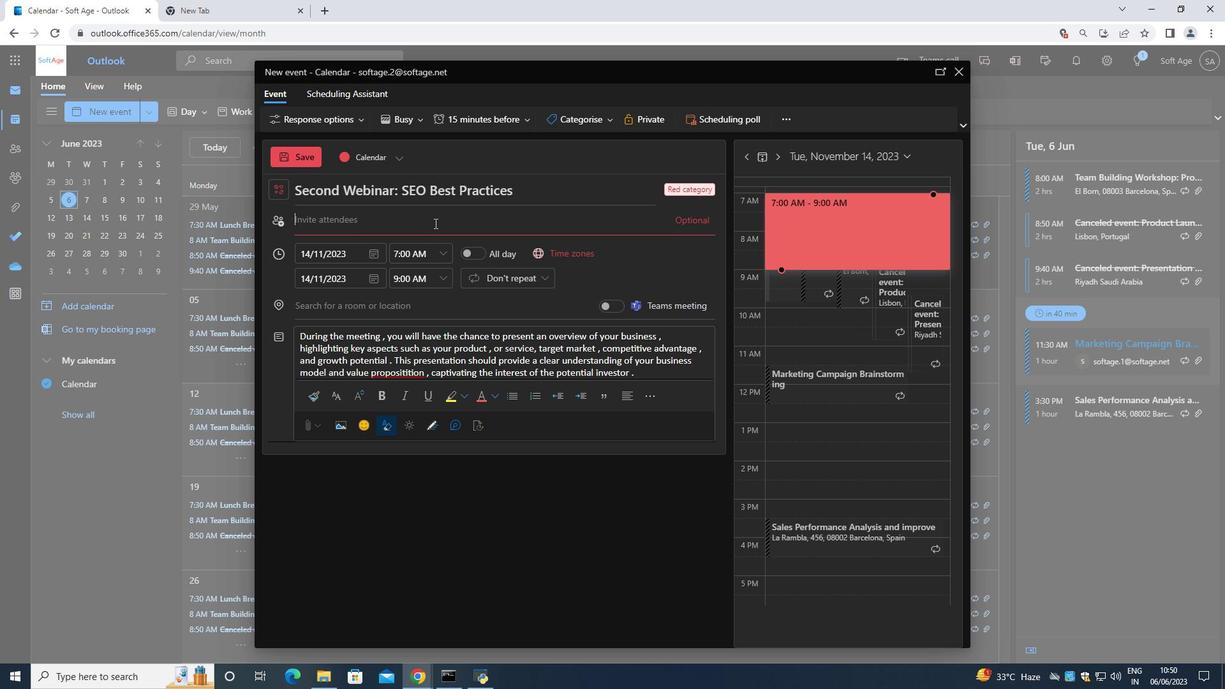 
Action: Key pressed <Key.shift>Softage.1<Key.shift><Key.shift><Key.shift><Key.shift><Key.shift><Key.shift><Key.shift>@softgae
Screenshot: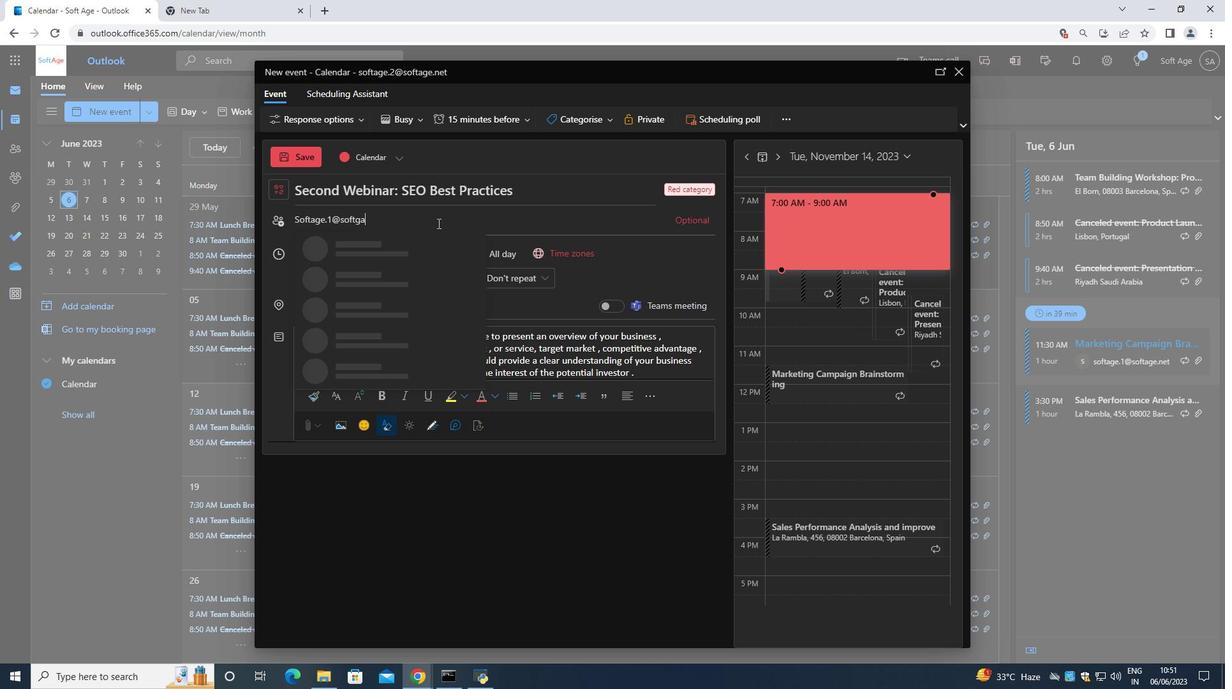 
Action: Mouse moved to (383, 208)
Screenshot: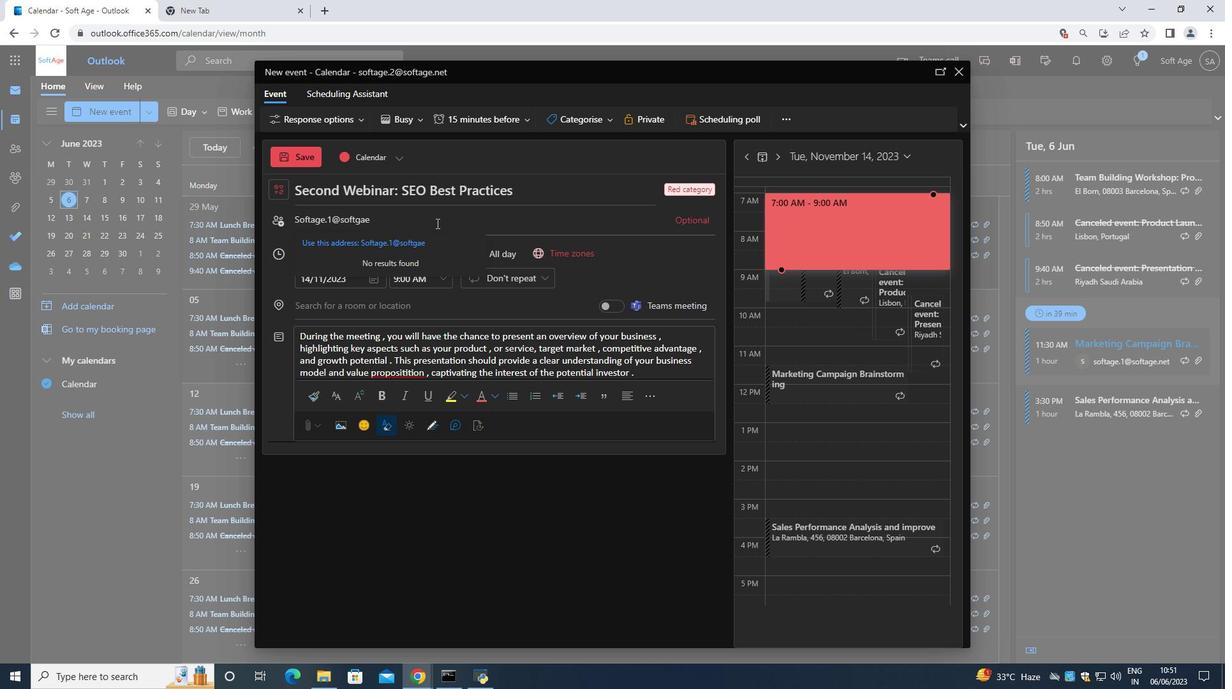 
Action: Key pressed <Key.backspace>
Screenshot: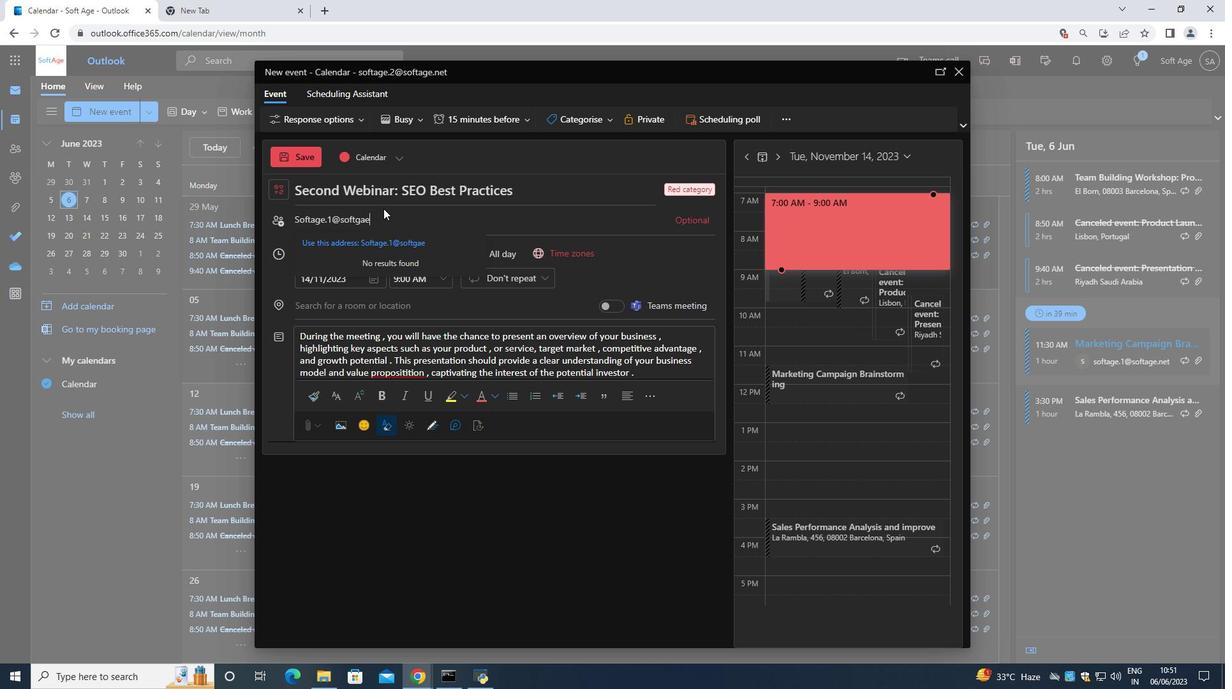 
Action: Mouse moved to (391, 242)
Screenshot: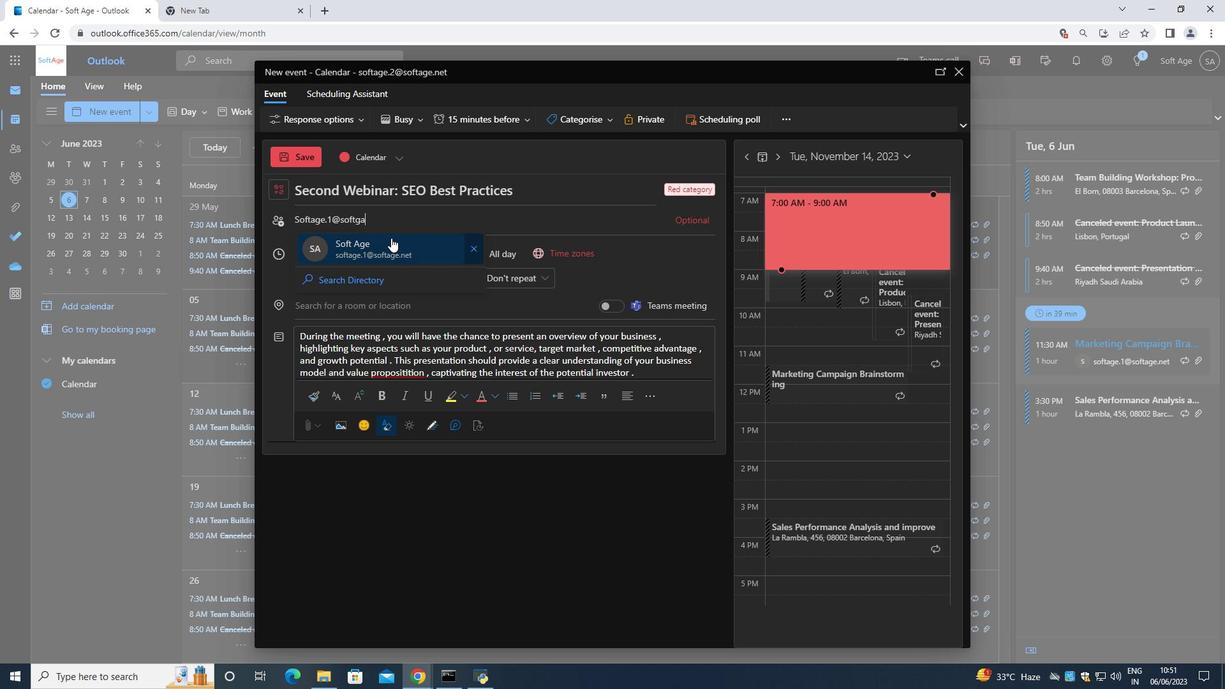 
Action: Mouse pressed left at (391, 242)
Screenshot: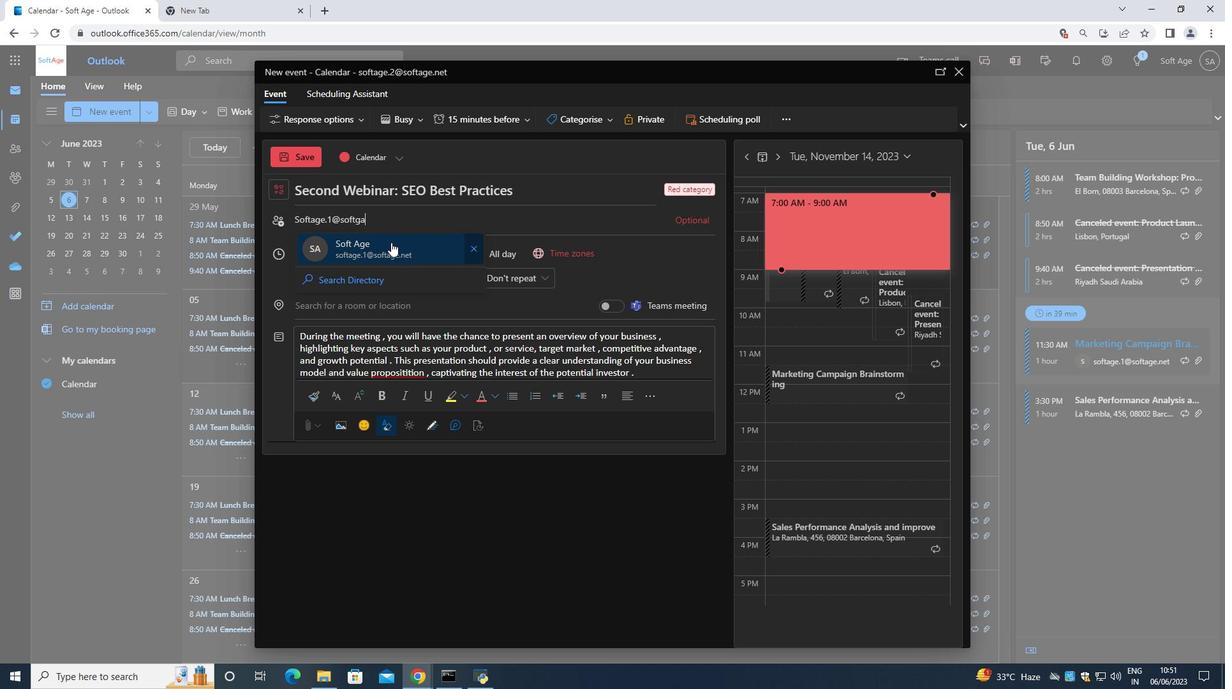 
Action: Mouse moved to (386, 239)
Screenshot: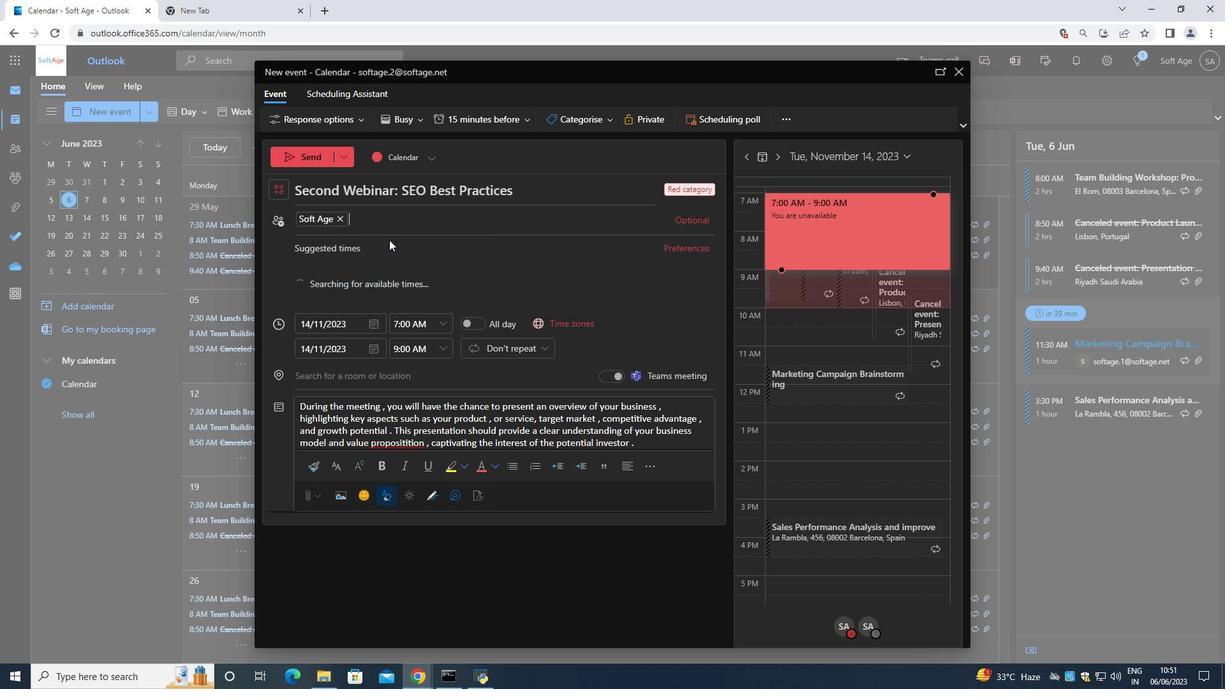 
Action: Key pressed <Key.shift>Softgae.3<Key.shift>@
Screenshot: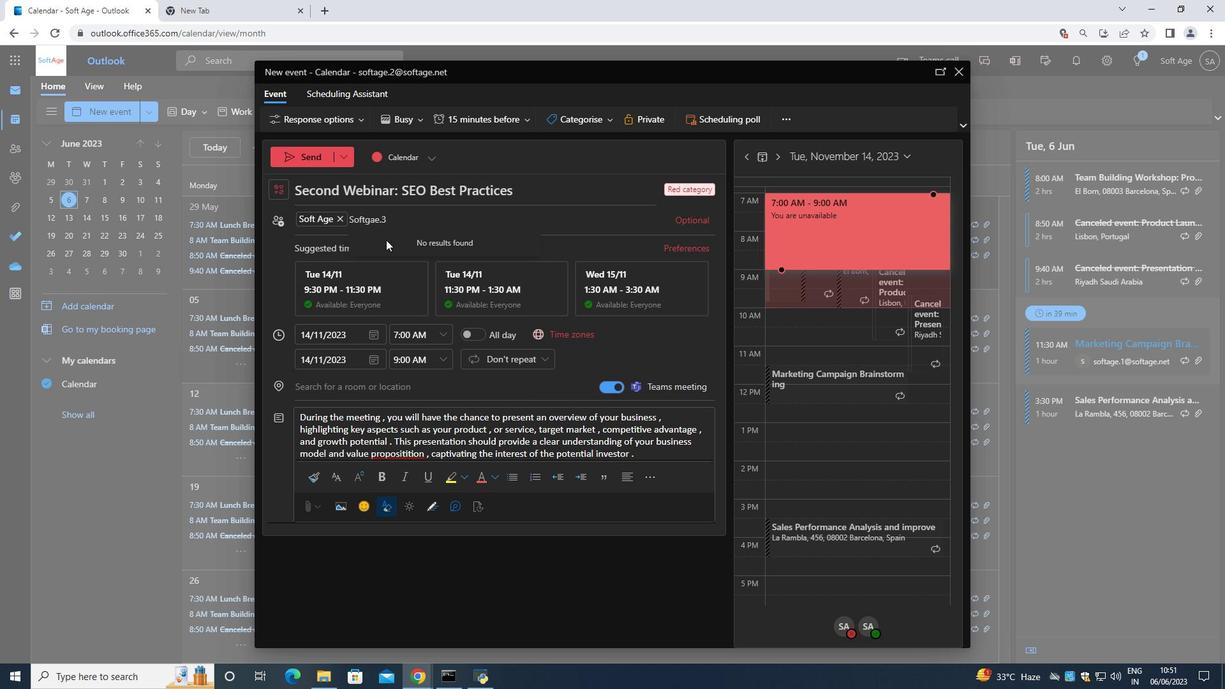 
Action: Mouse moved to (376, 224)
Screenshot: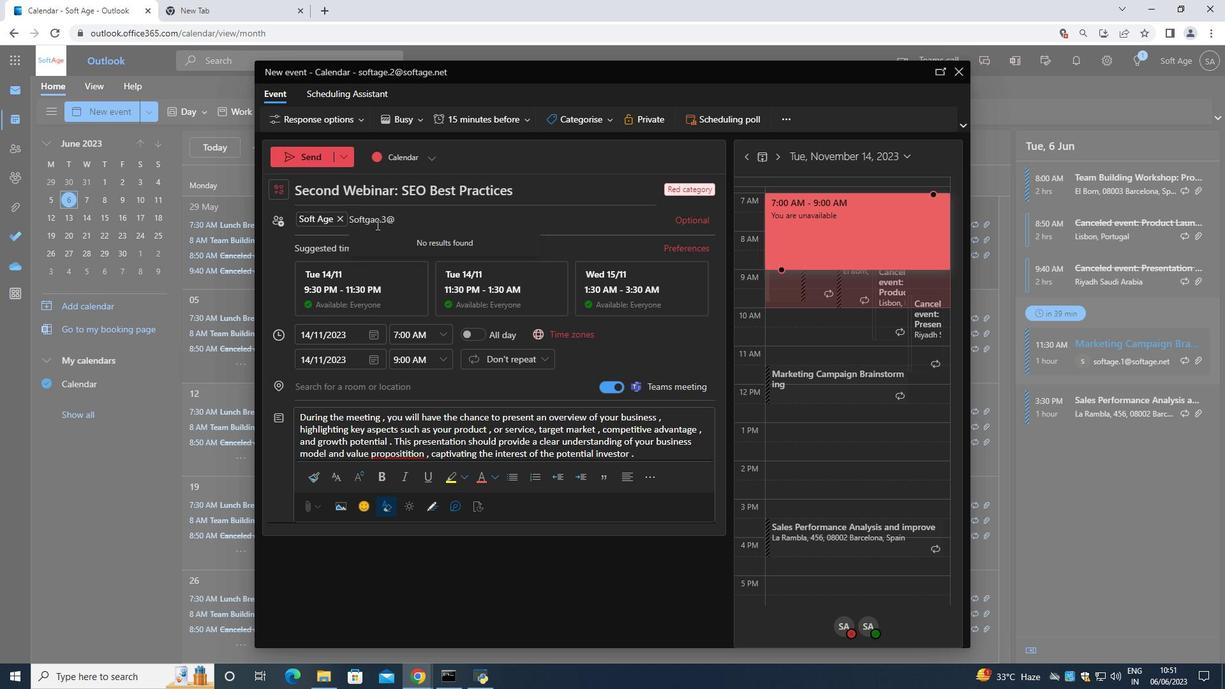 
Action: Key pressed <Key.backspace><Key.backspace><Key.backspace><Key.backspace><Key.backspace><Key.backspace>age.3
Screenshot: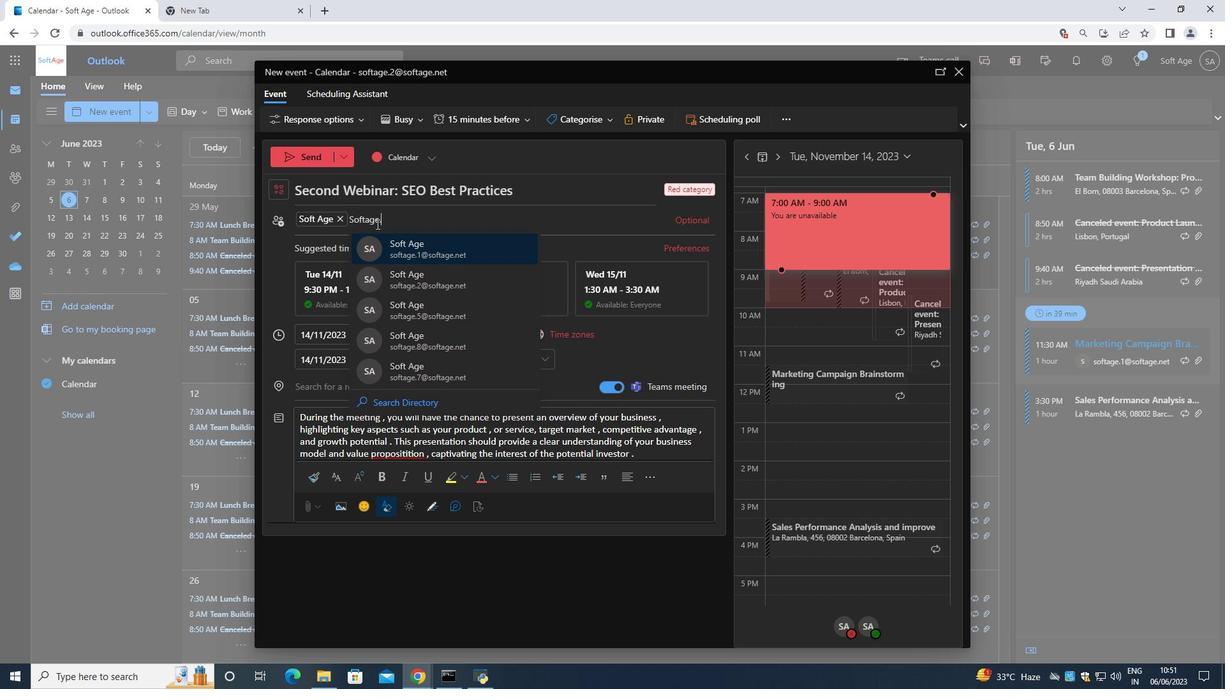 
Action: Mouse moved to (372, 219)
Screenshot: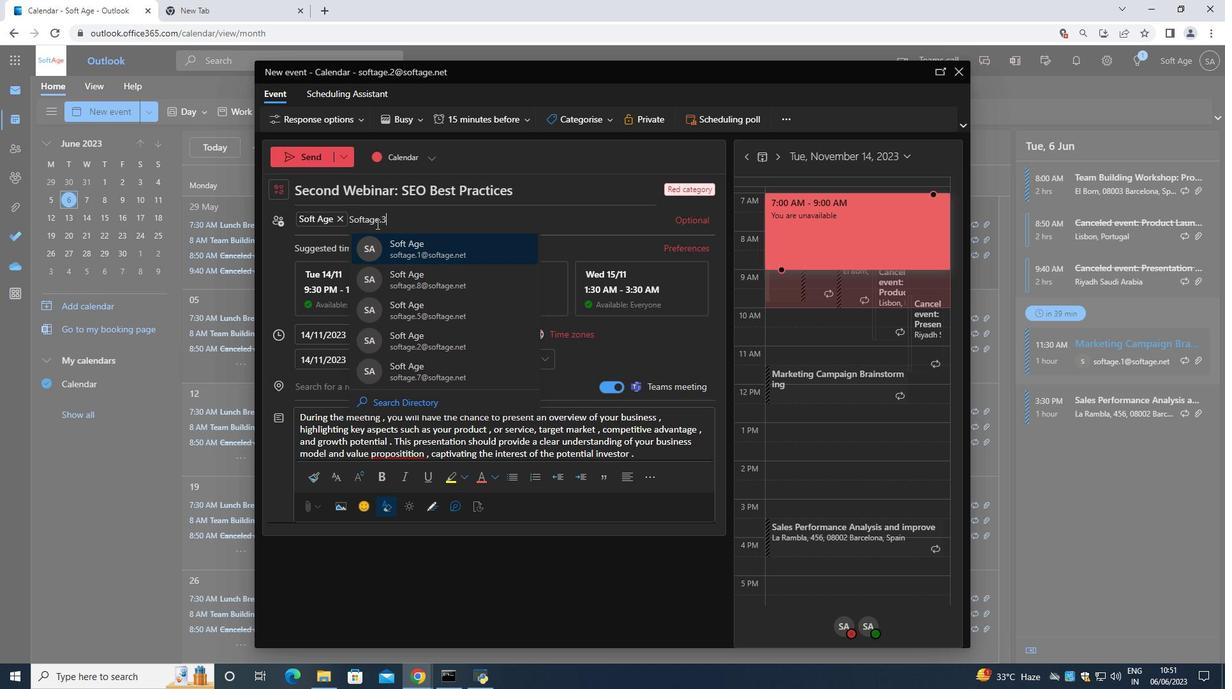 
Action: Key pressed <Key.shift>@
Screenshot: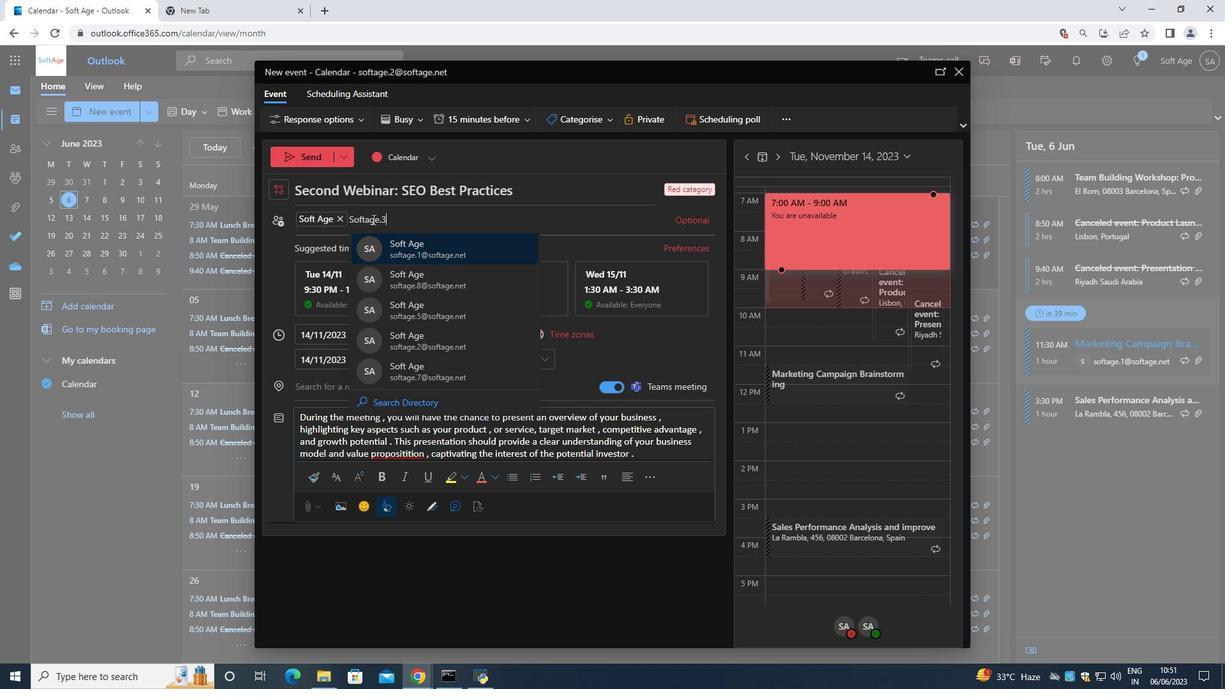 
Action: Mouse moved to (419, 253)
Screenshot: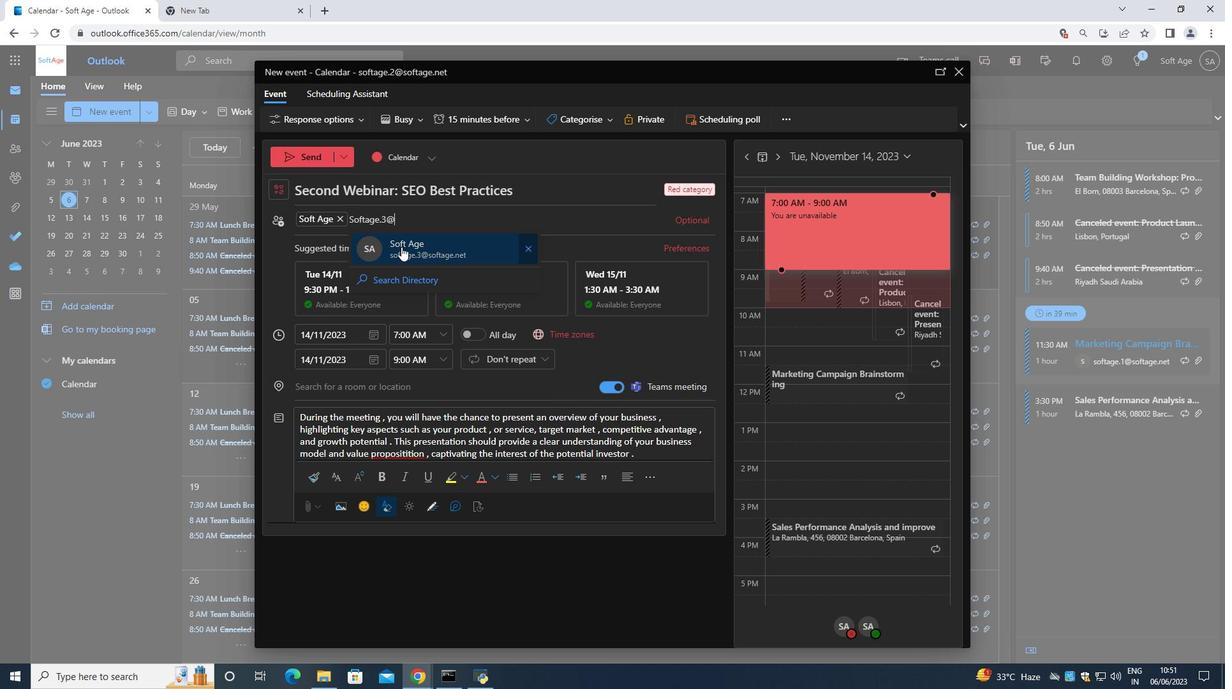 
Action: Mouse pressed left at (419, 253)
Screenshot: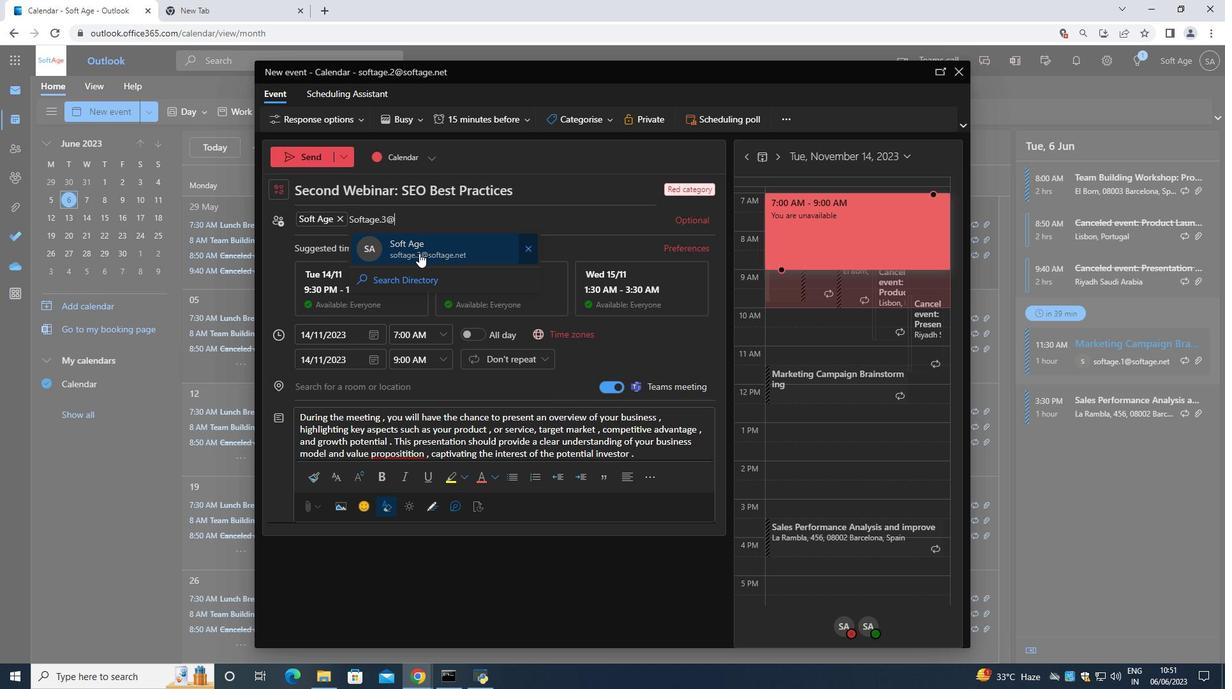 
Action: Mouse moved to (492, 127)
Screenshot: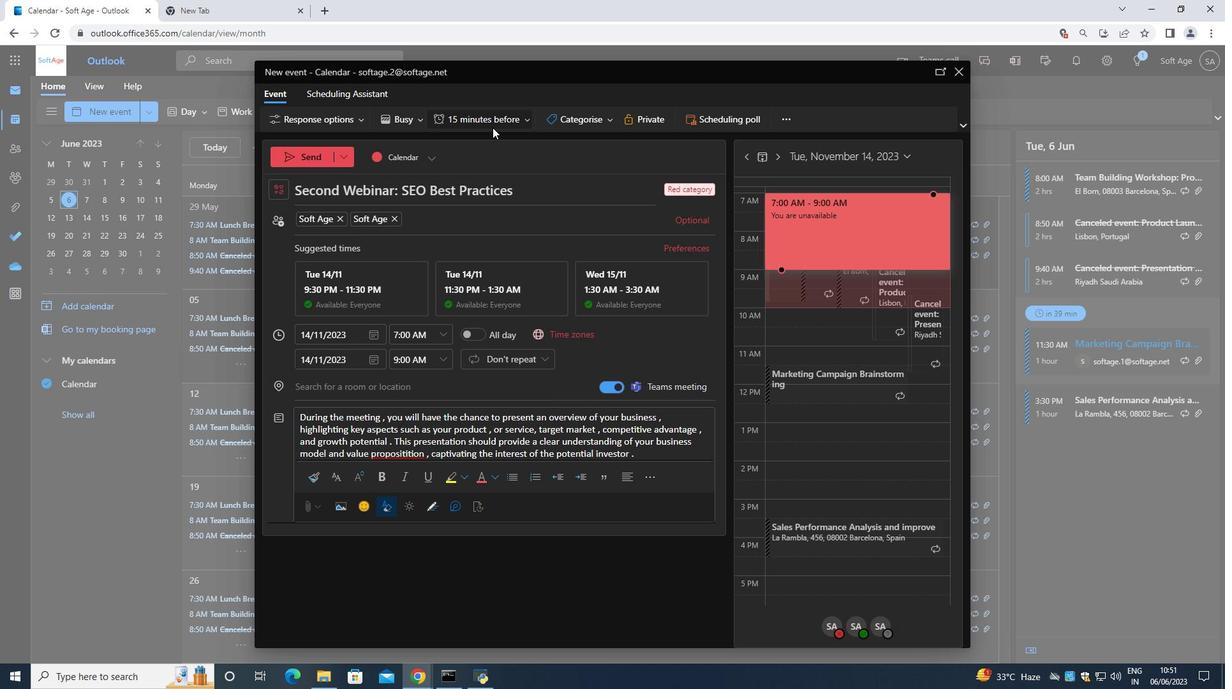 
Action: Mouse pressed left at (492, 127)
Screenshot: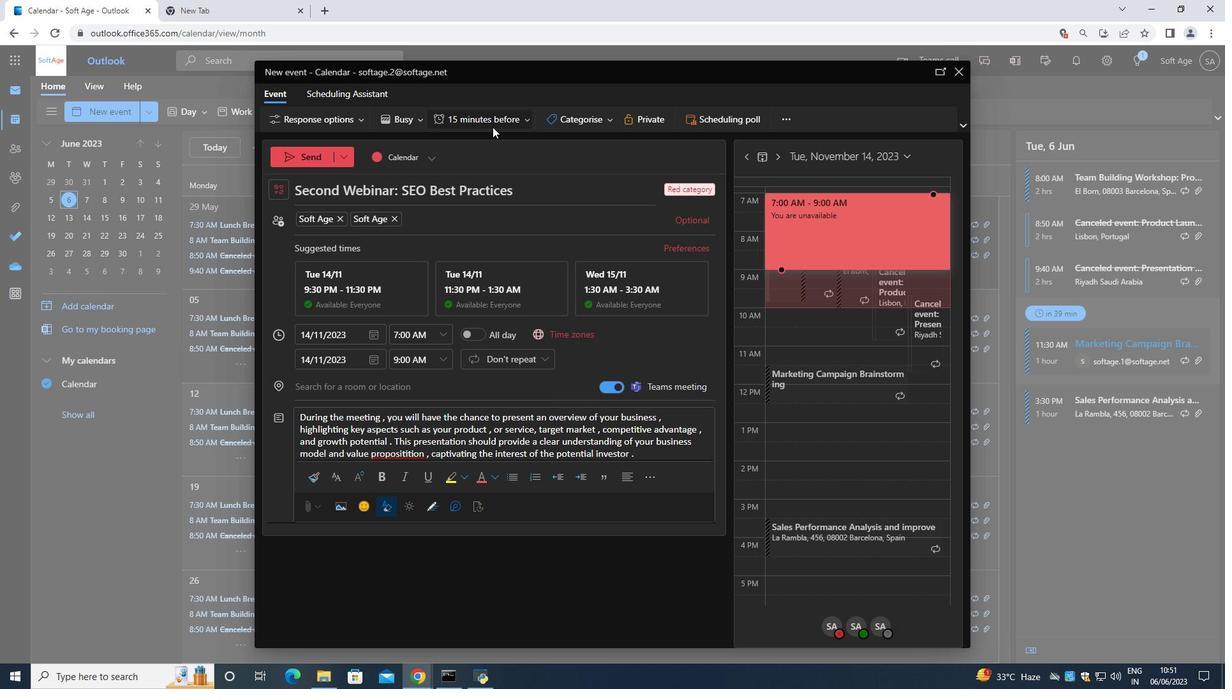 
Action: Mouse moved to (504, 215)
Screenshot: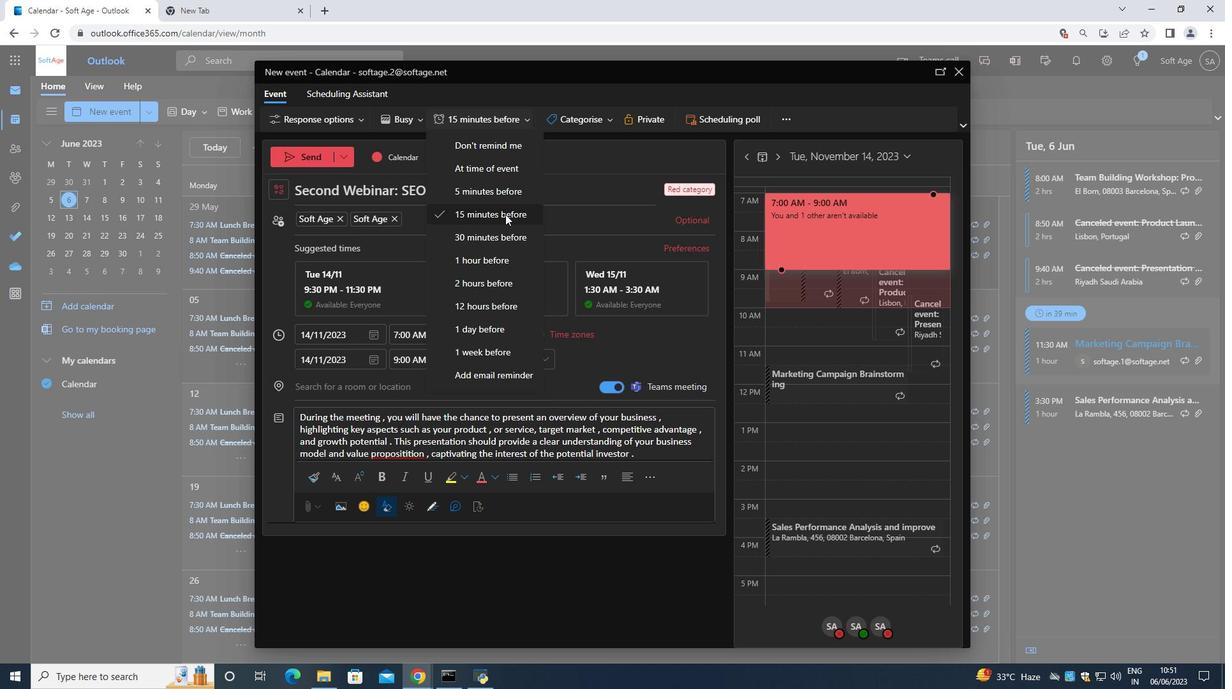 
Action: Mouse pressed left at (504, 215)
Screenshot: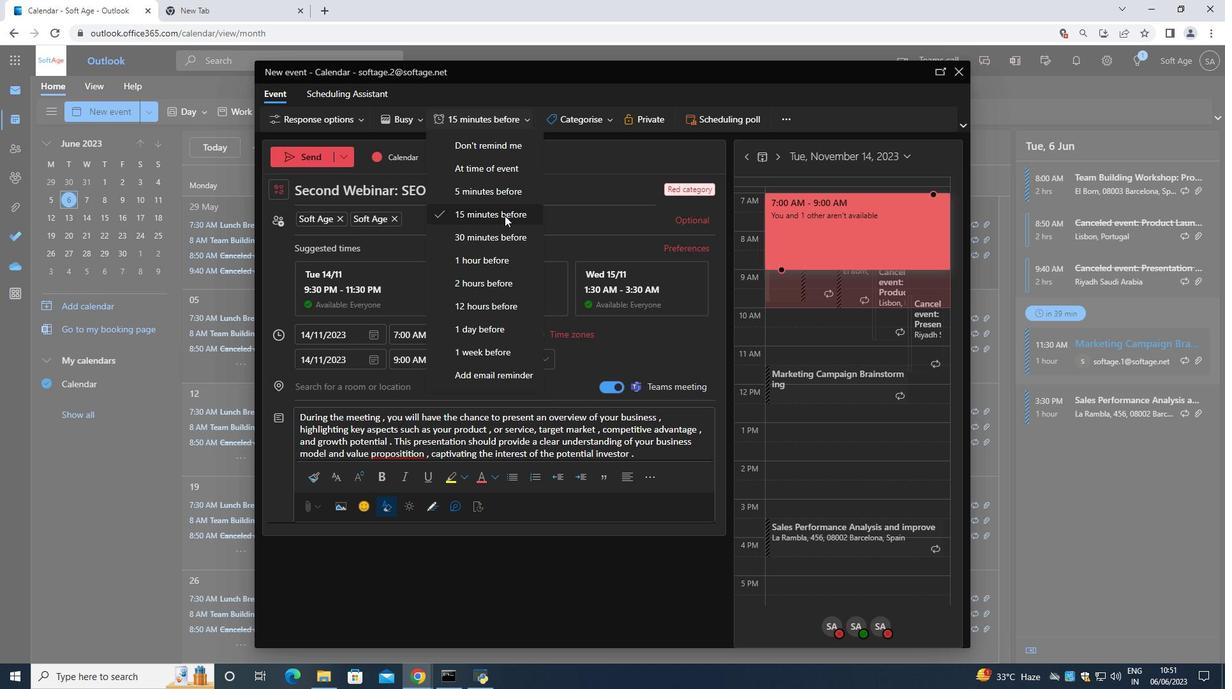 
Action: Mouse moved to (324, 154)
Screenshot: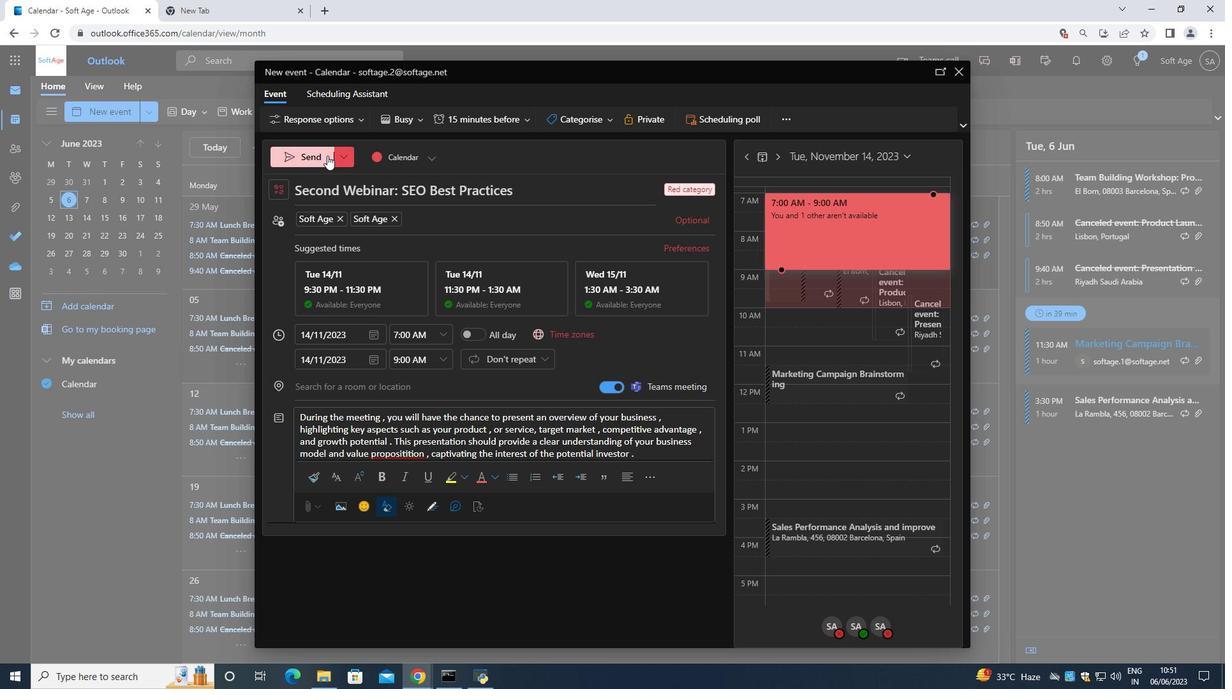 
Action: Mouse pressed left at (324, 154)
Screenshot: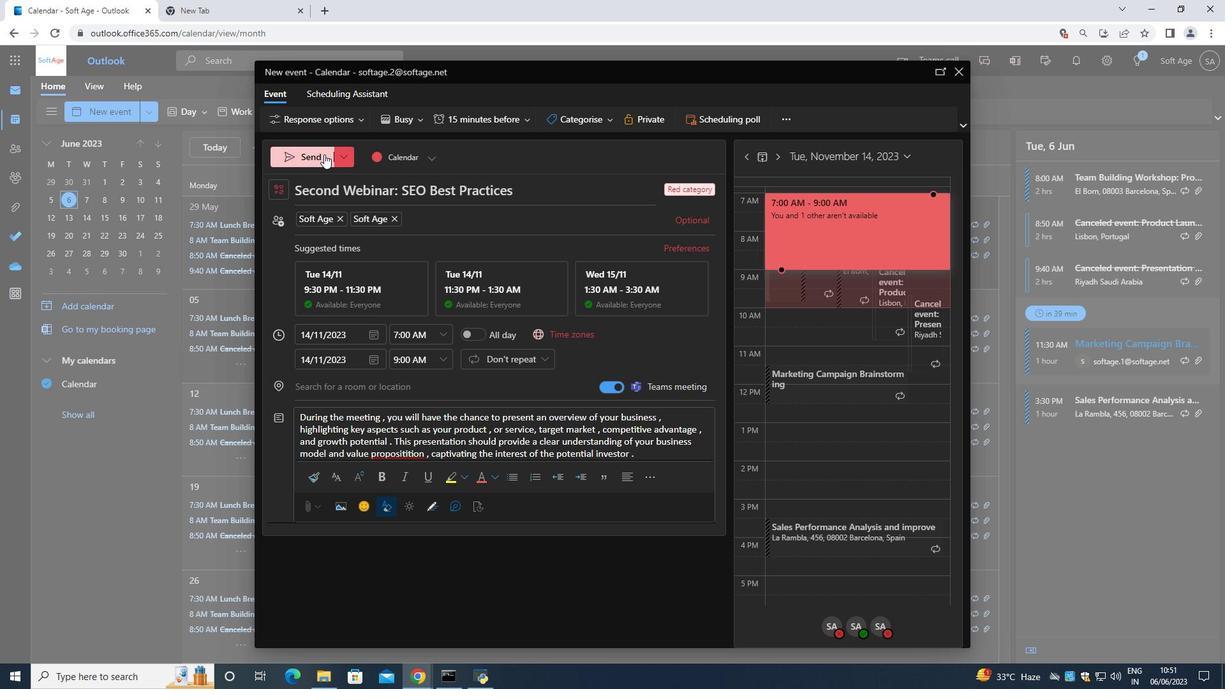 
Action: Mouse moved to (322, 154)
Screenshot: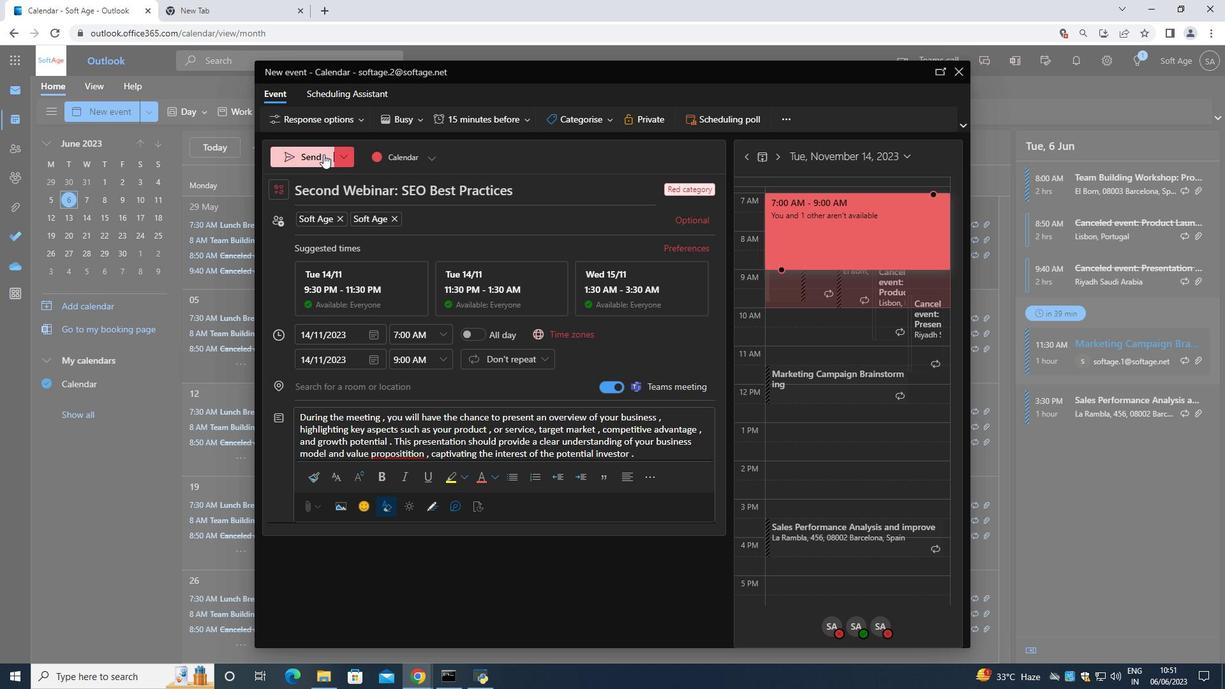 
